Task: Look for space in Moraga, United States from 26th August, 2023 to 10th September, 2023 for 6 adults, 2 children in price range Rs.10000 to Rs.15000. Place can be entire place or shared room with 6 bedrooms having 6 beds and 6 bathrooms. Property type can be house, flat, guest house. Amenities needed are: wifi, TV, free parkinig on premises, gym, breakfast. Booking option can be shelf check-in. Required host language is English.
Action: Mouse moved to (393, 110)
Screenshot: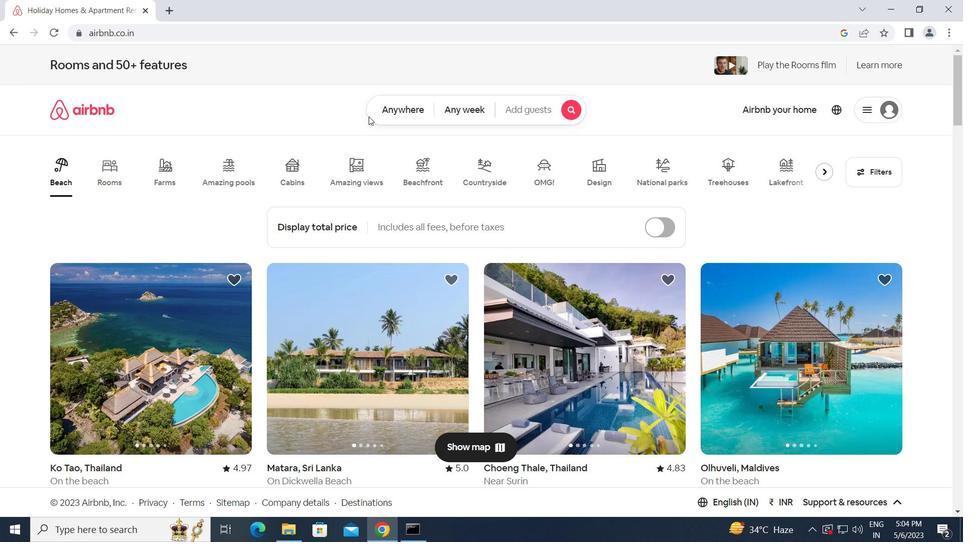 
Action: Mouse pressed left at (393, 110)
Screenshot: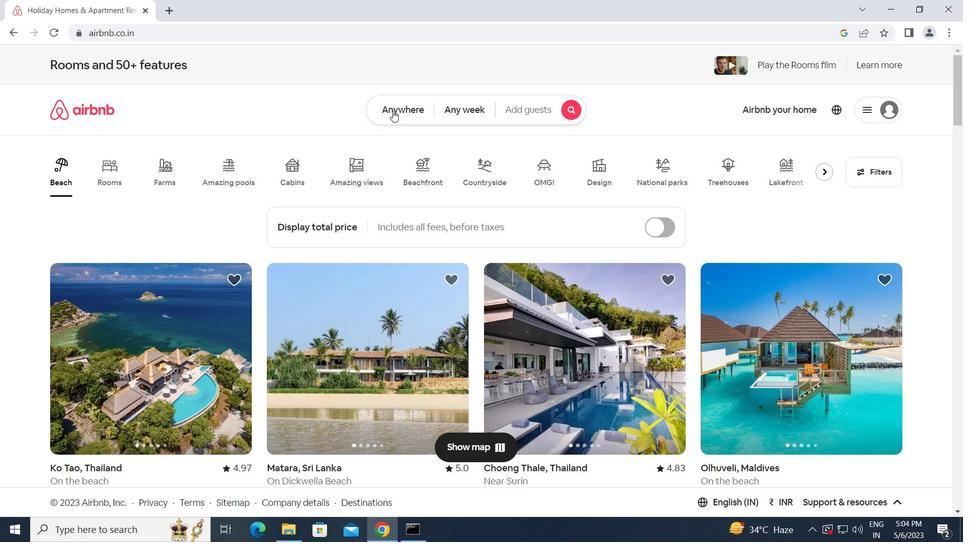 
Action: Mouse moved to (333, 158)
Screenshot: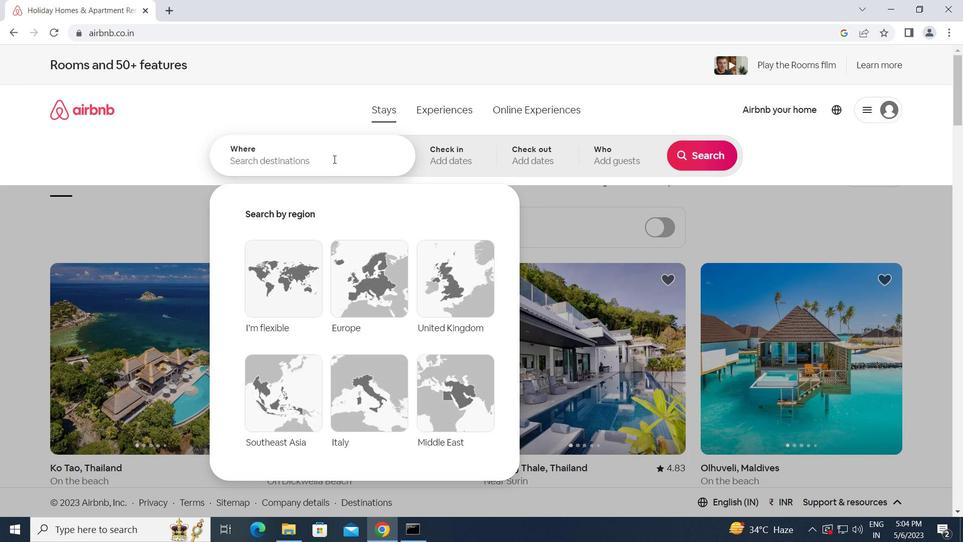 
Action: Mouse pressed left at (333, 158)
Screenshot: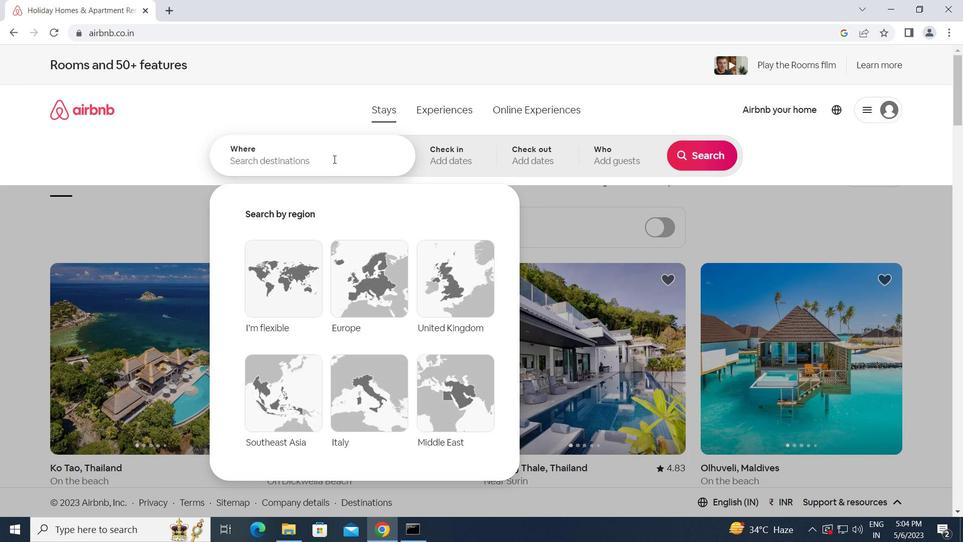 
Action: Key pressed m<Key.caps_lock>oraga,<Key.space><Key.caps_lock>u<Key.caps_lock>nited<Key.space><Key.caps_lock>s<Key.caps_lock>tates<Key.enter>
Screenshot: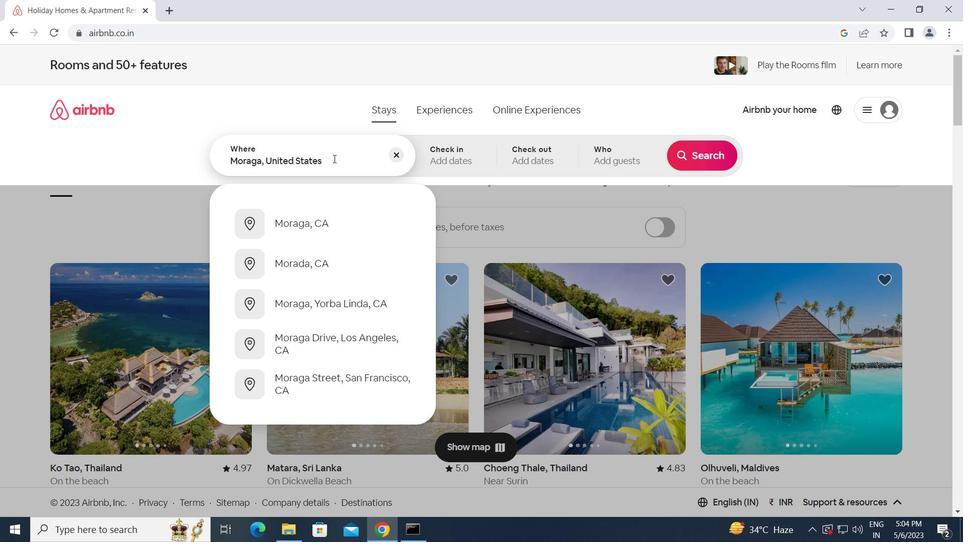 
Action: Mouse moved to (693, 253)
Screenshot: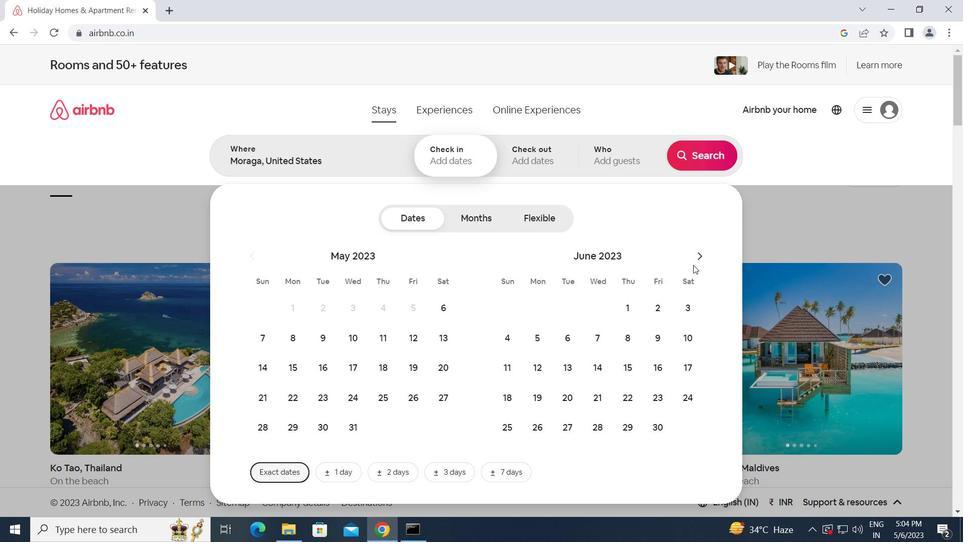 
Action: Mouse pressed left at (693, 253)
Screenshot: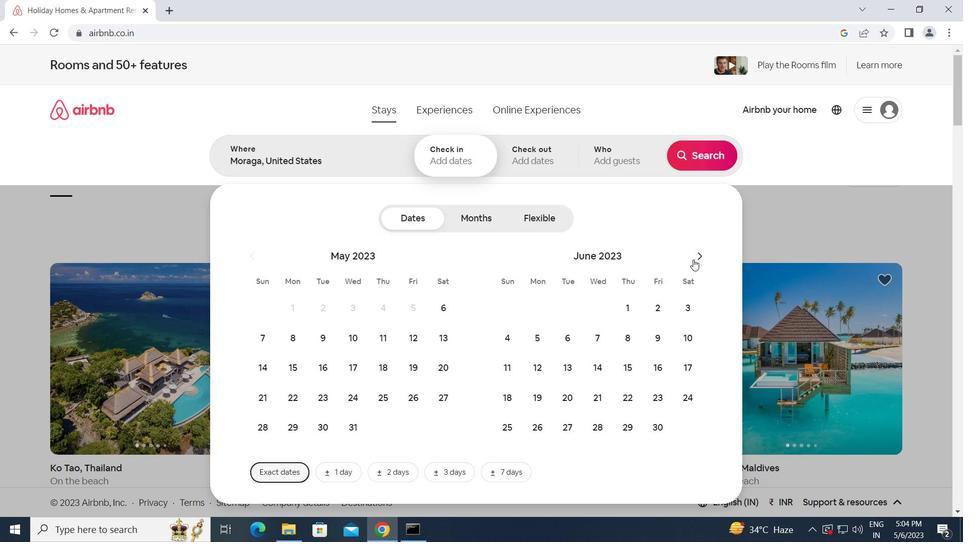 
Action: Mouse pressed left at (693, 253)
Screenshot: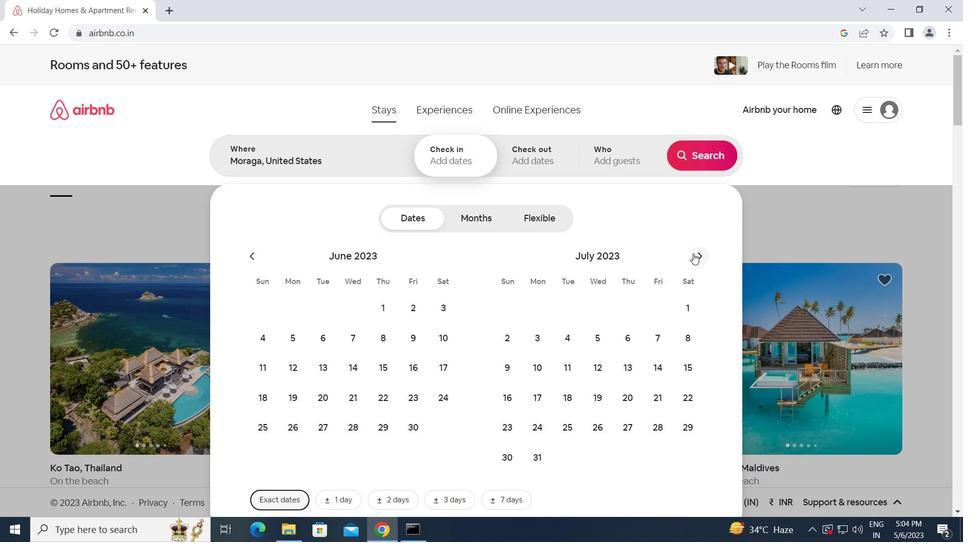 
Action: Mouse moved to (685, 397)
Screenshot: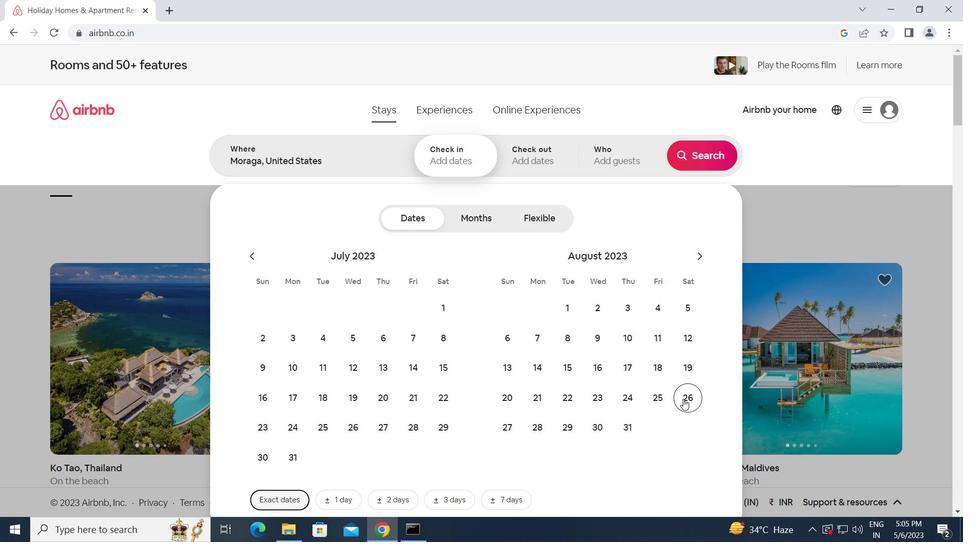 
Action: Mouse pressed left at (685, 397)
Screenshot: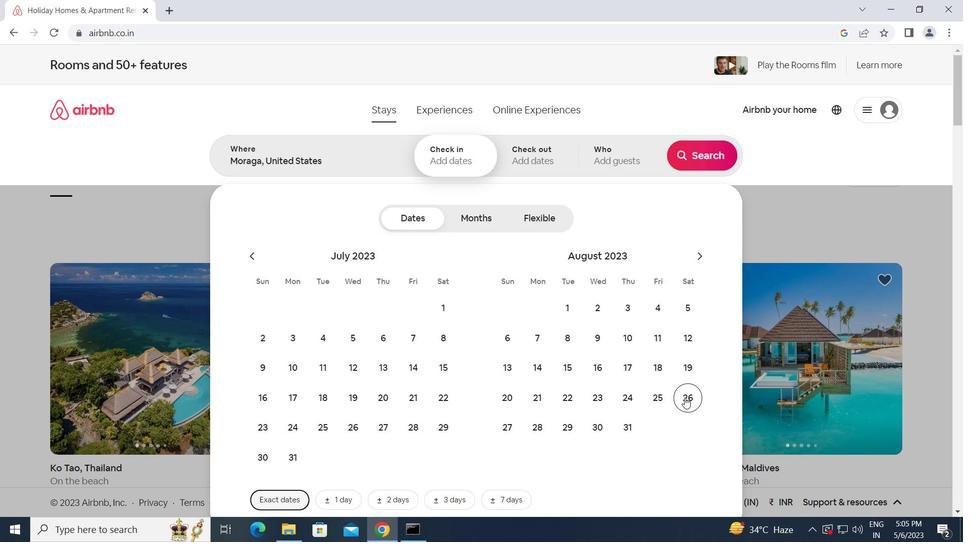 
Action: Mouse moved to (696, 255)
Screenshot: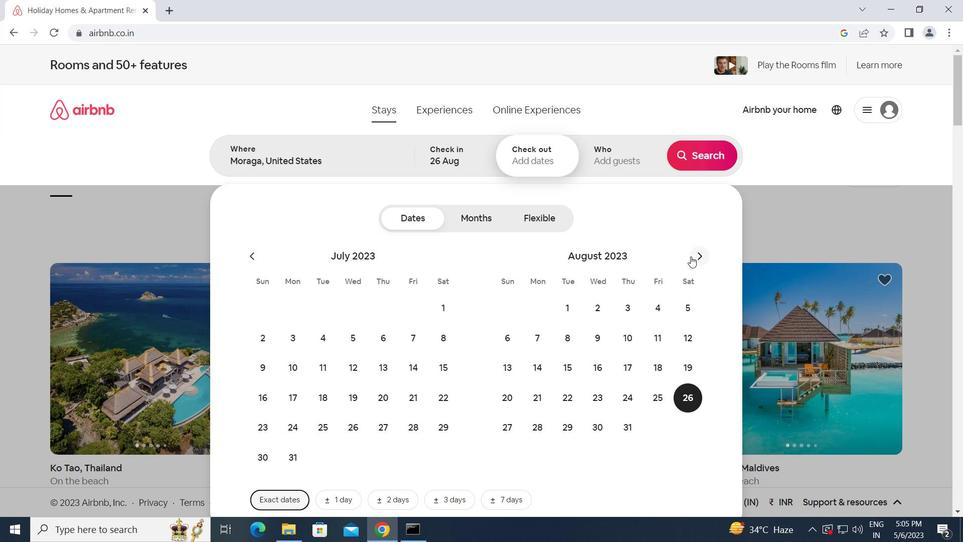
Action: Mouse pressed left at (696, 255)
Screenshot: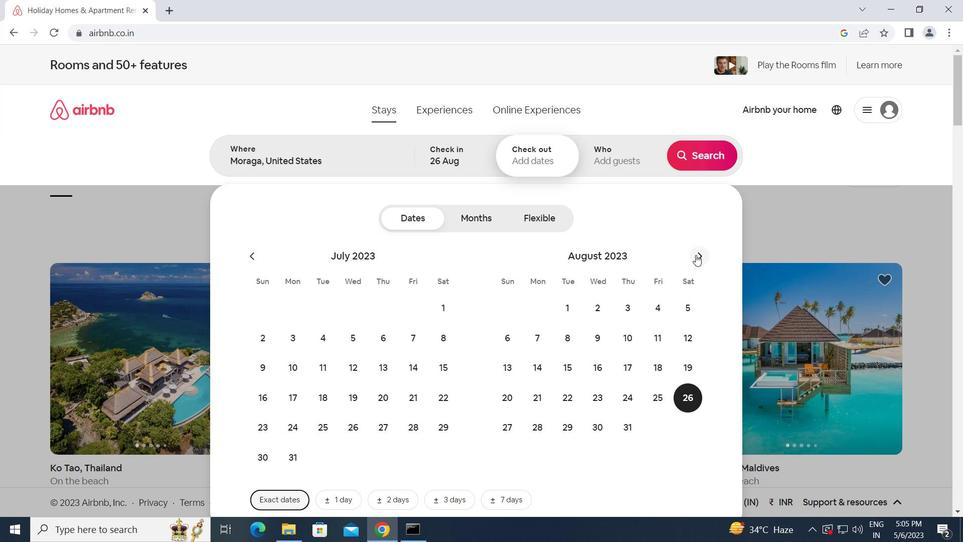 
Action: Mouse moved to (505, 362)
Screenshot: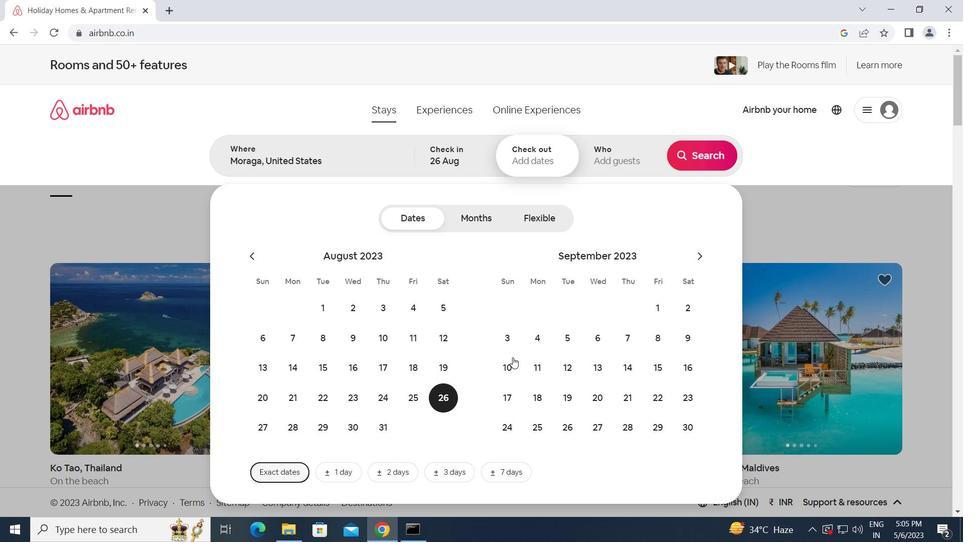 
Action: Mouse pressed left at (505, 362)
Screenshot: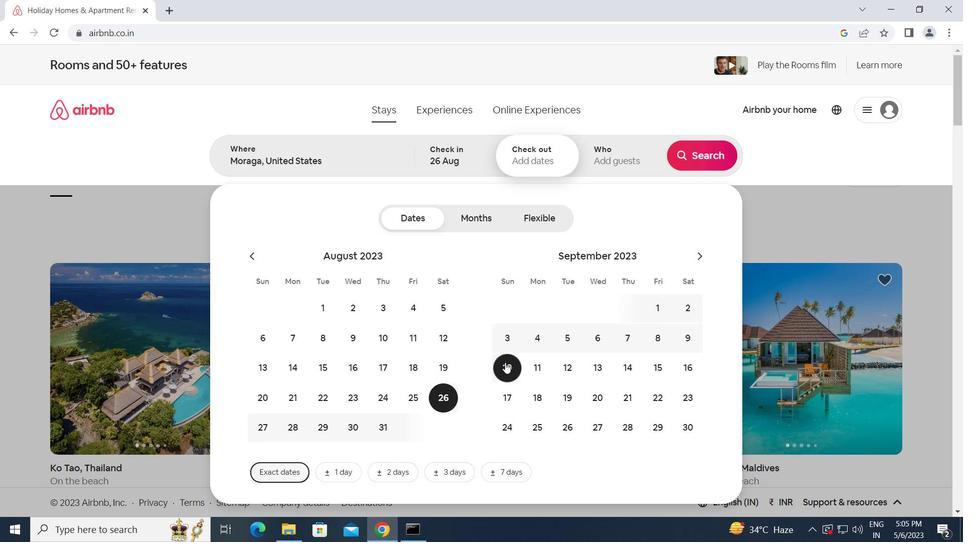 
Action: Mouse moved to (605, 158)
Screenshot: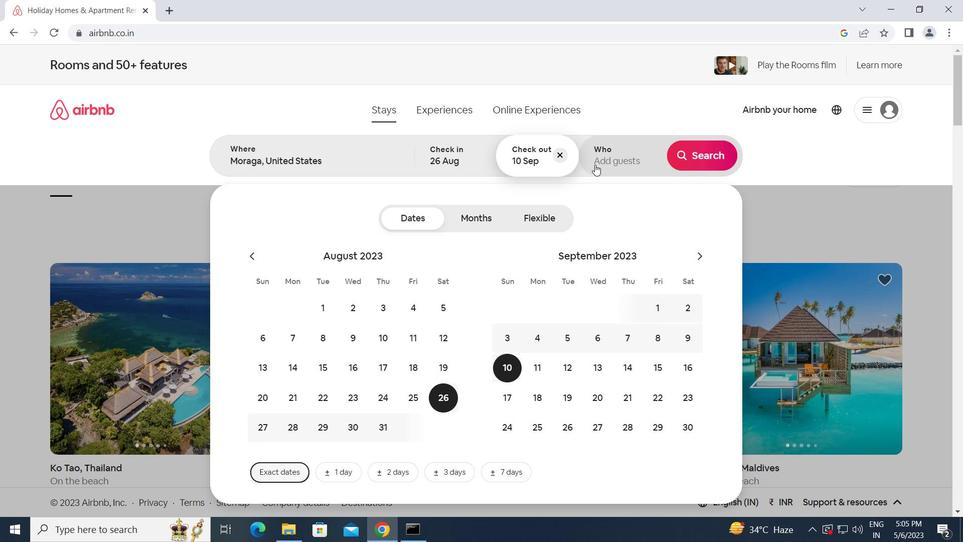 
Action: Mouse pressed left at (605, 158)
Screenshot: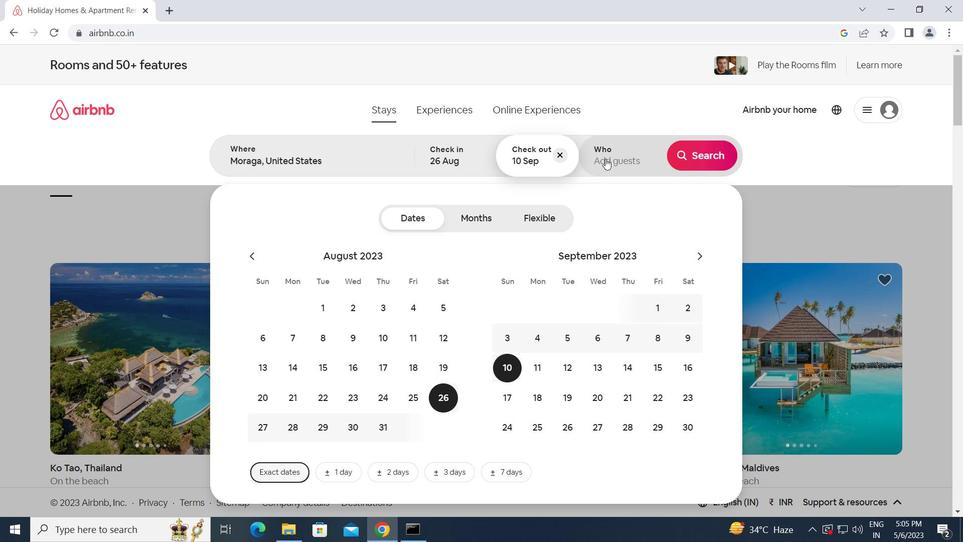
Action: Mouse moved to (714, 220)
Screenshot: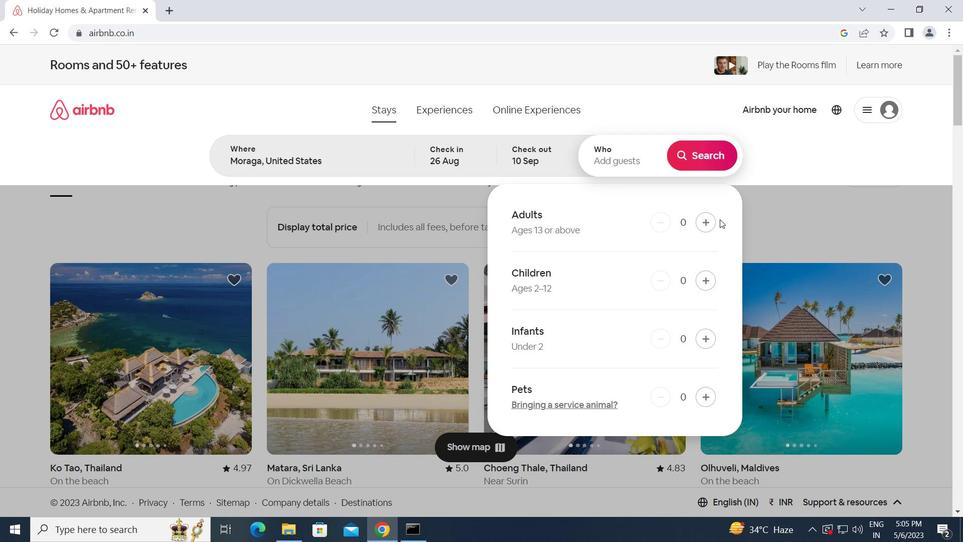 
Action: Mouse pressed left at (714, 220)
Screenshot: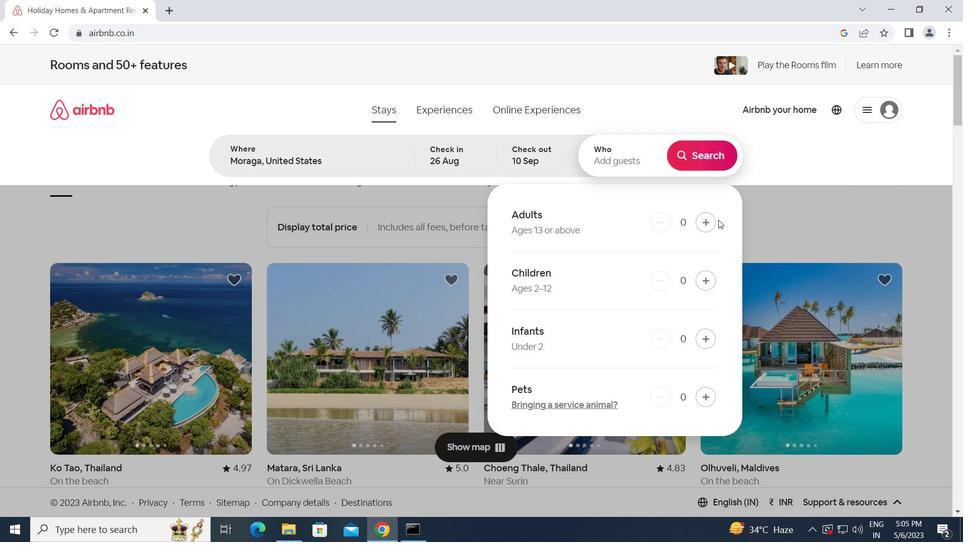 
Action: Mouse pressed left at (714, 220)
Screenshot: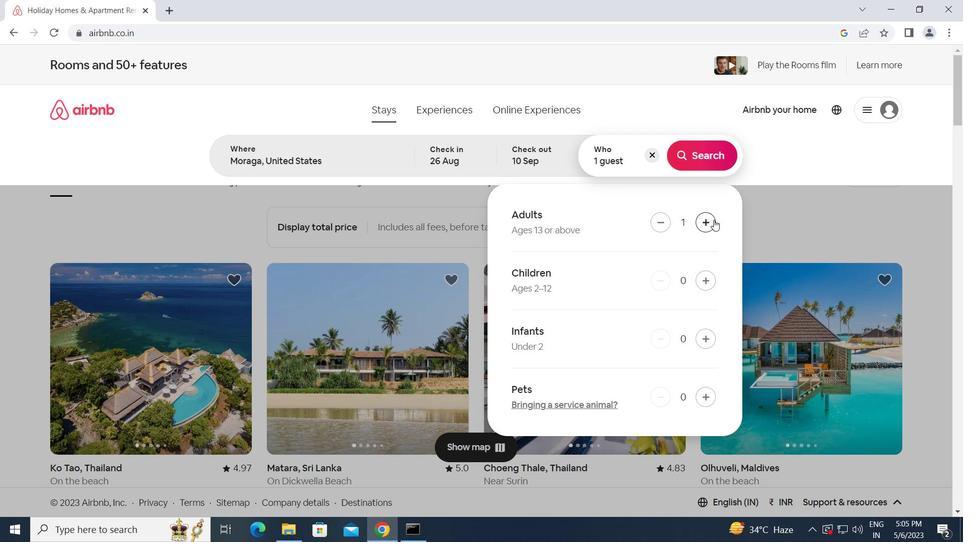 
Action: Mouse pressed left at (714, 220)
Screenshot: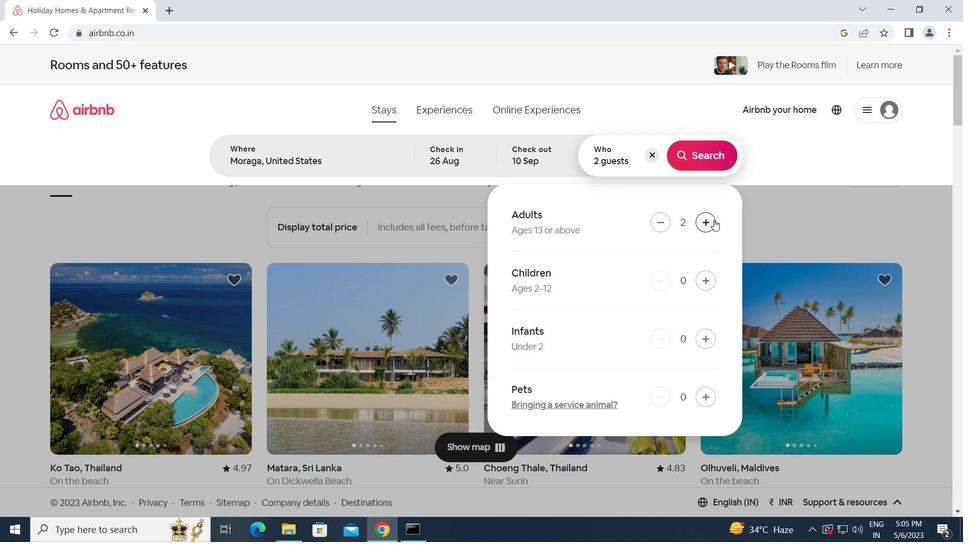 
Action: Mouse pressed left at (714, 220)
Screenshot: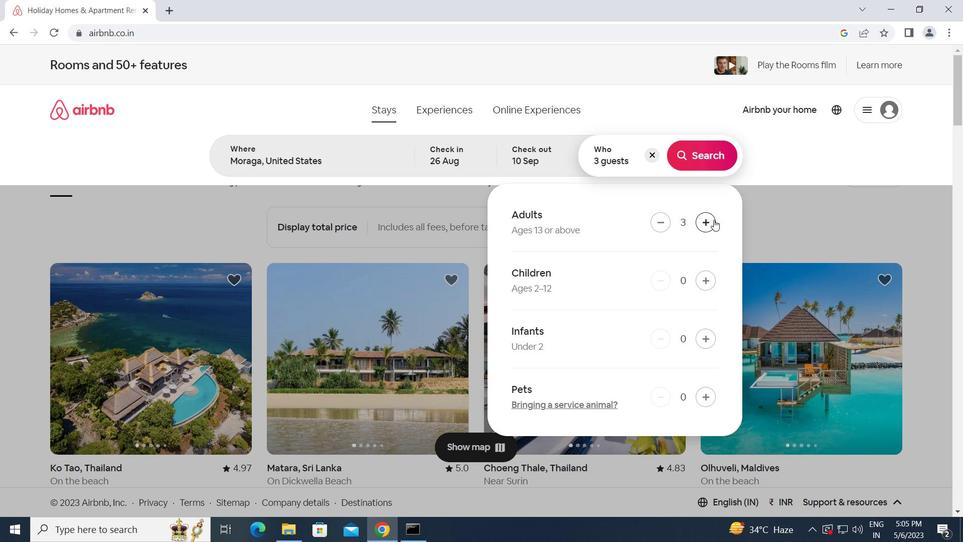 
Action: Mouse pressed left at (714, 220)
Screenshot: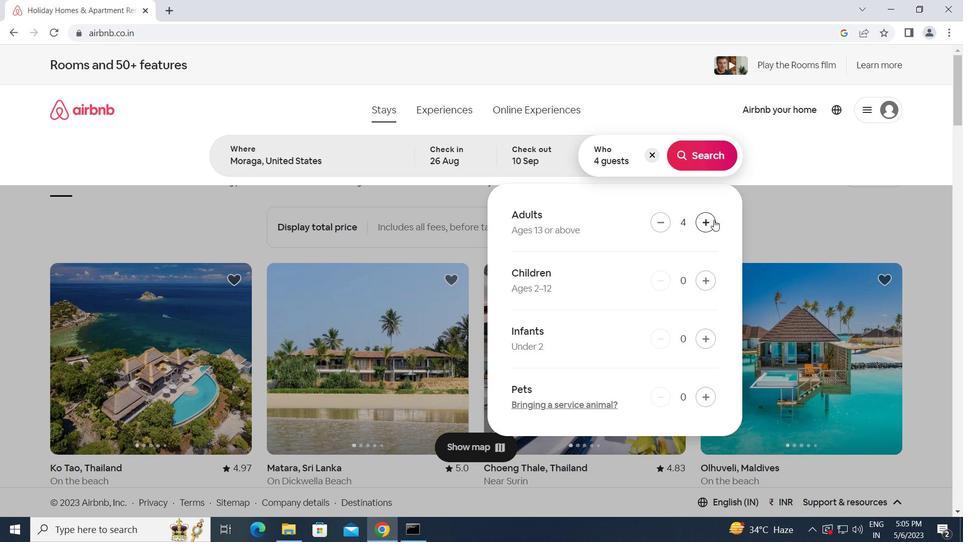 
Action: Mouse pressed left at (714, 220)
Screenshot: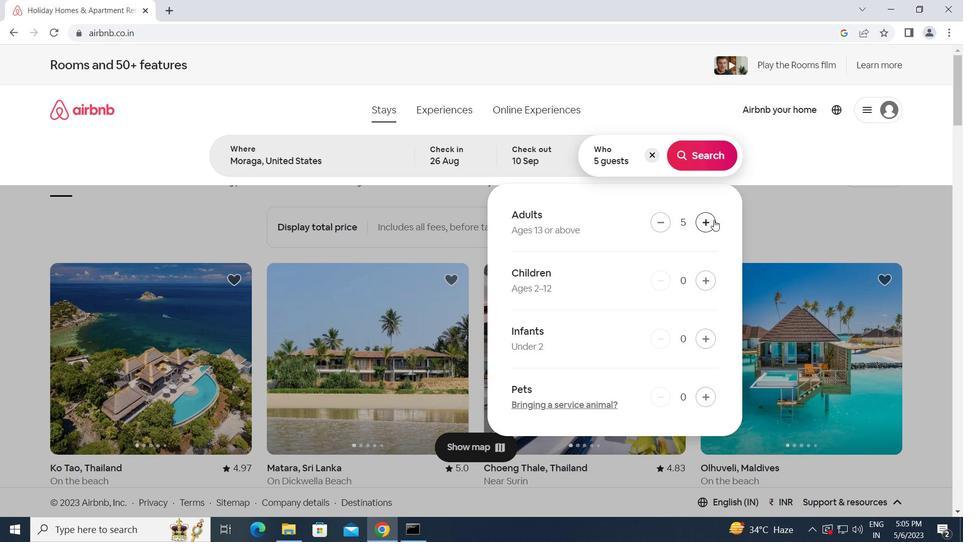 
Action: Mouse moved to (707, 279)
Screenshot: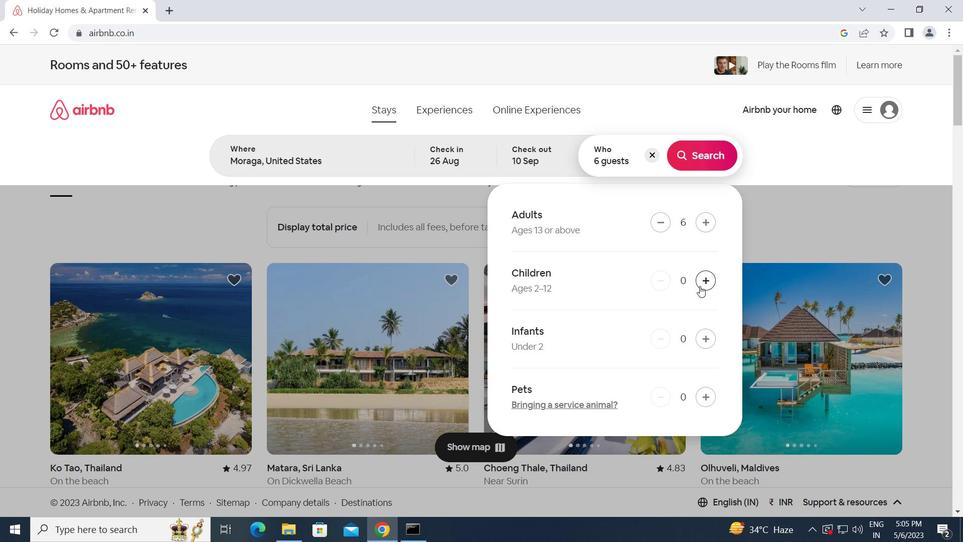 
Action: Mouse pressed left at (707, 279)
Screenshot: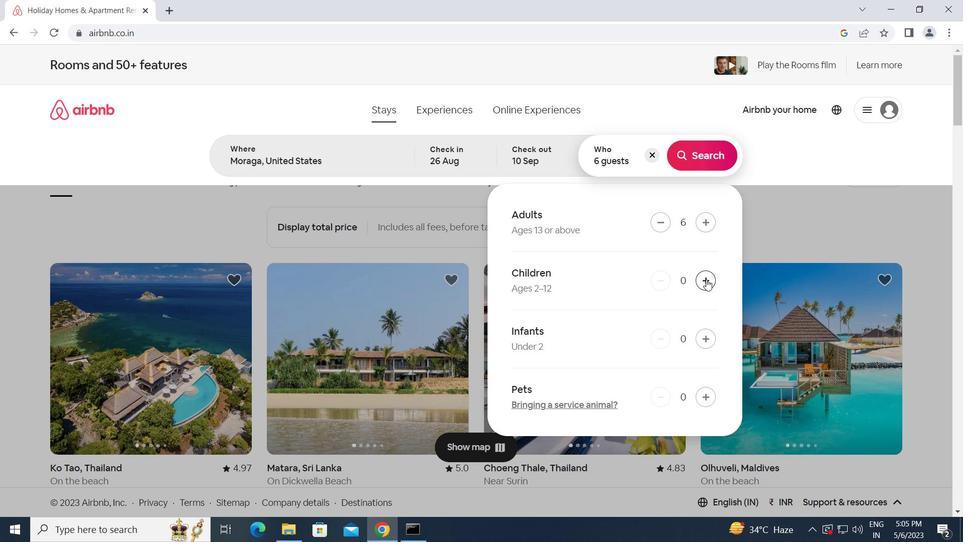 
Action: Mouse pressed left at (707, 279)
Screenshot: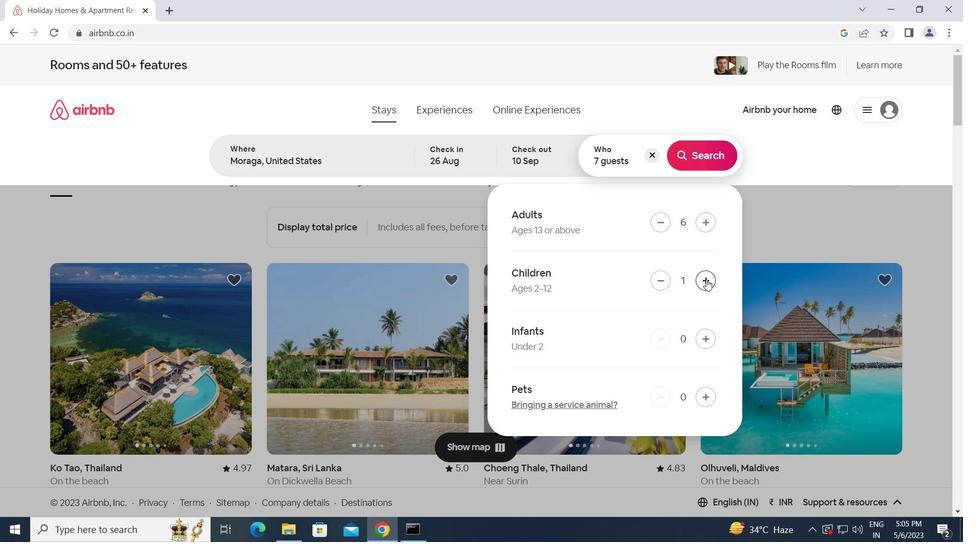 
Action: Mouse moved to (708, 151)
Screenshot: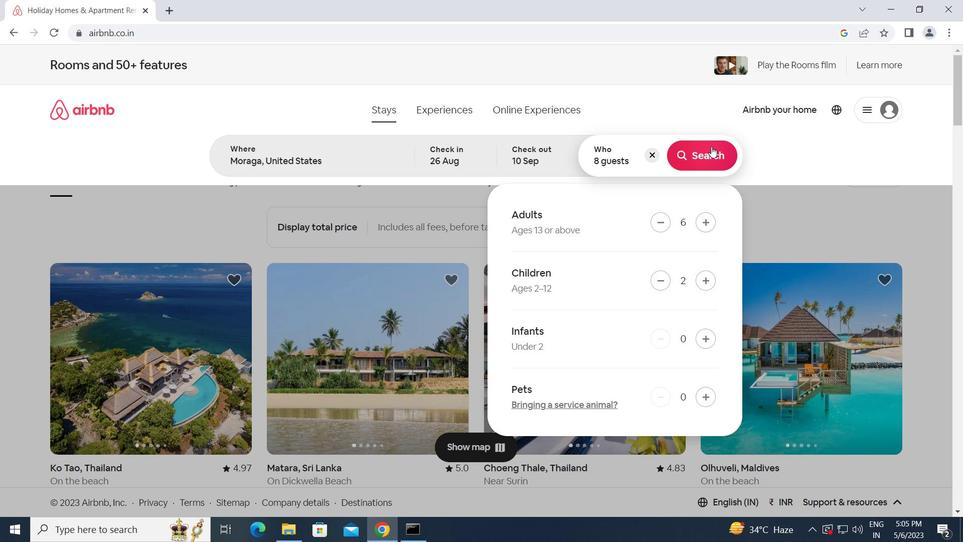
Action: Mouse pressed left at (708, 151)
Screenshot: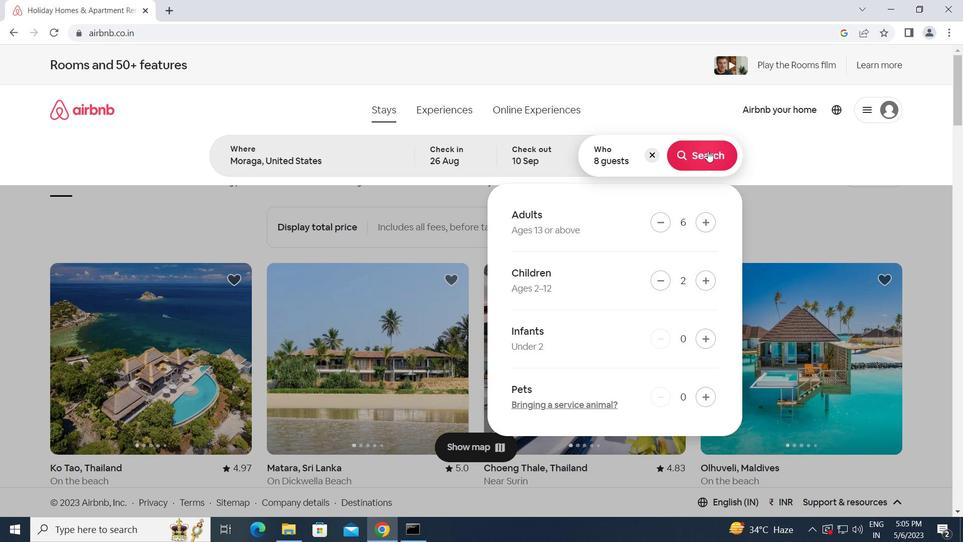 
Action: Mouse moved to (896, 112)
Screenshot: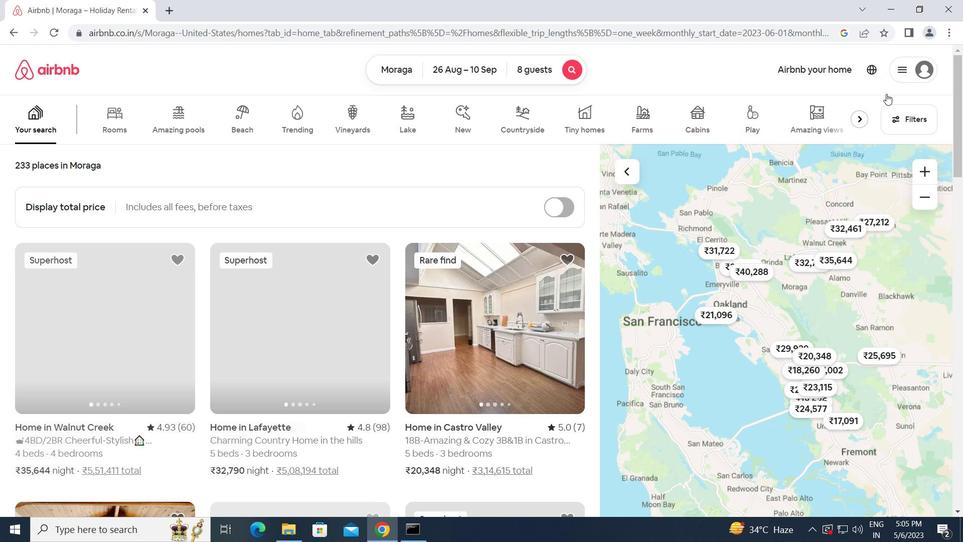 
Action: Mouse pressed left at (896, 112)
Screenshot: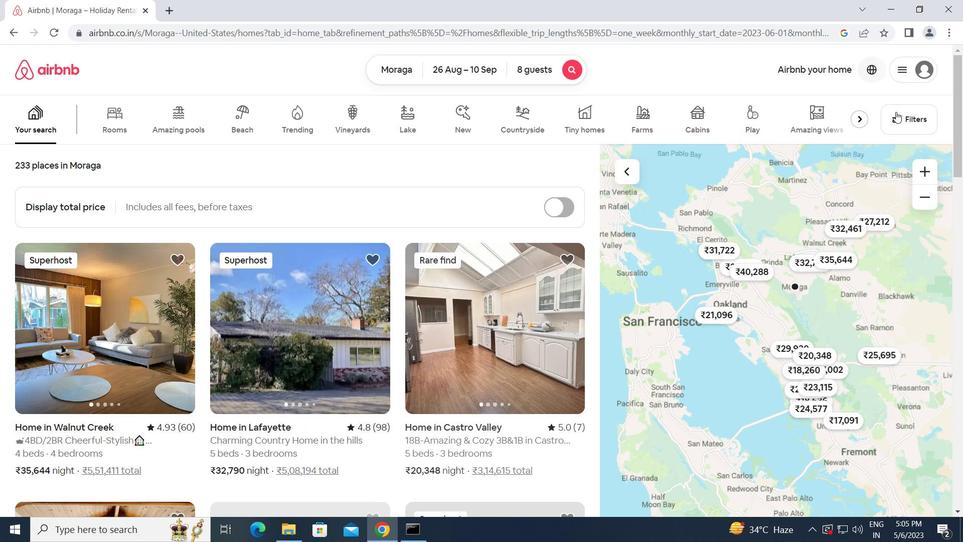 
Action: Mouse moved to (600, 278)
Screenshot: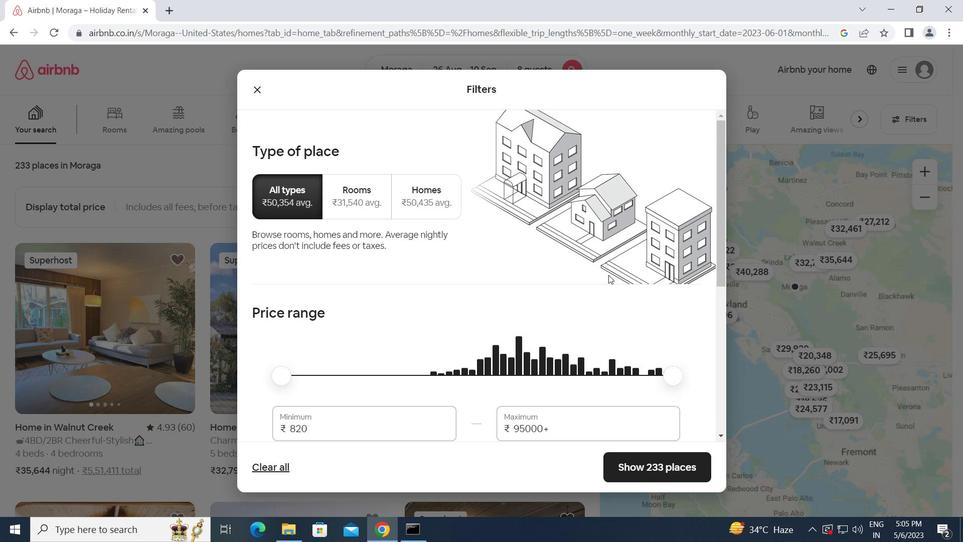 
Action: Mouse scrolled (600, 278) with delta (0, 0)
Screenshot: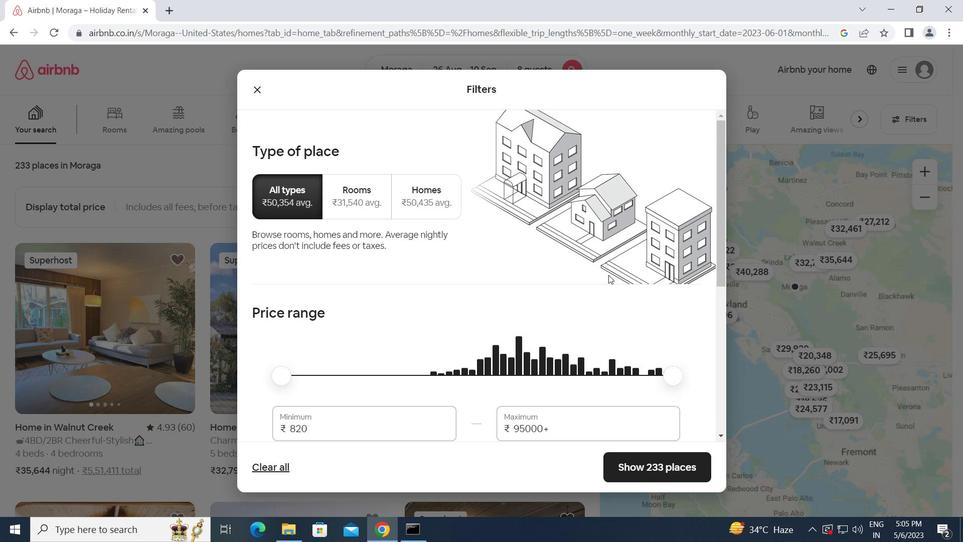 
Action: Mouse moved to (595, 280)
Screenshot: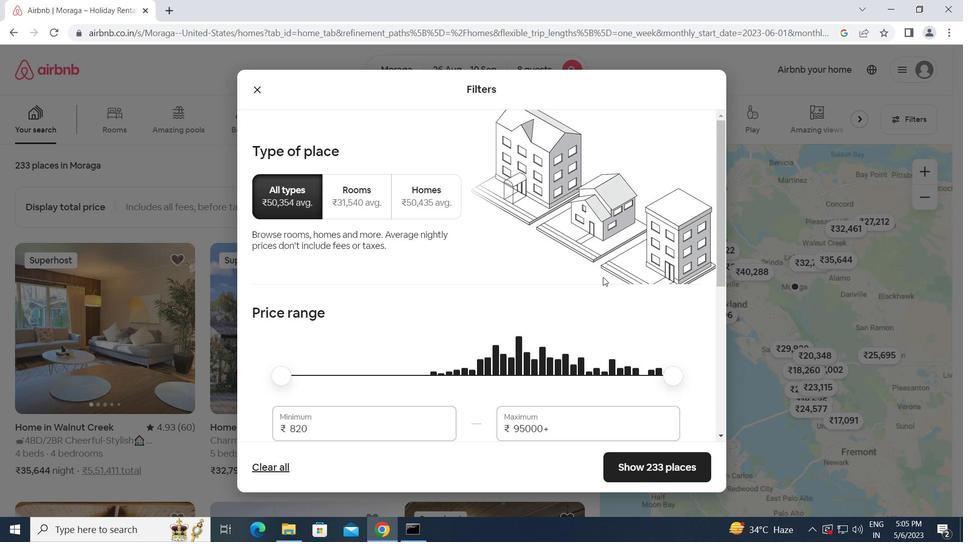 
Action: Mouse scrolled (595, 280) with delta (0, 0)
Screenshot: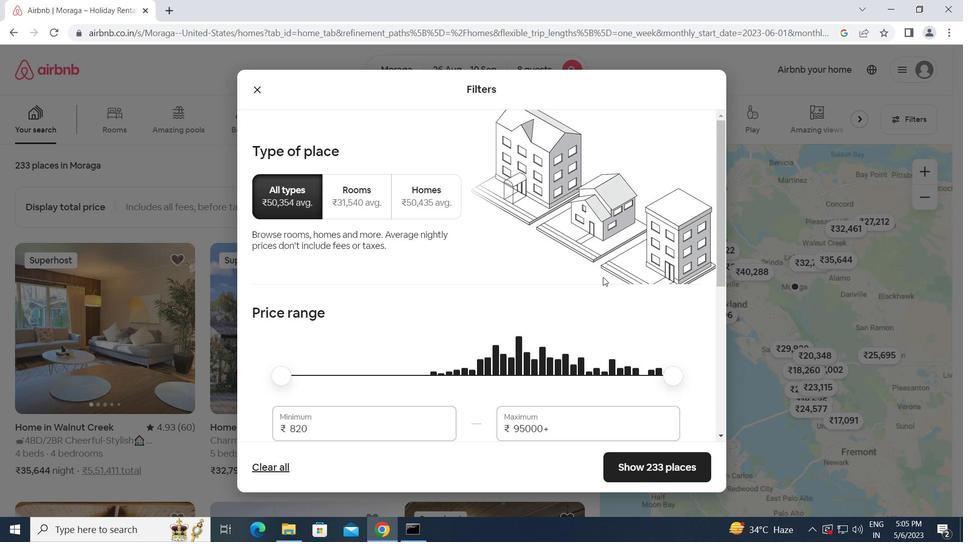 
Action: Mouse moved to (594, 281)
Screenshot: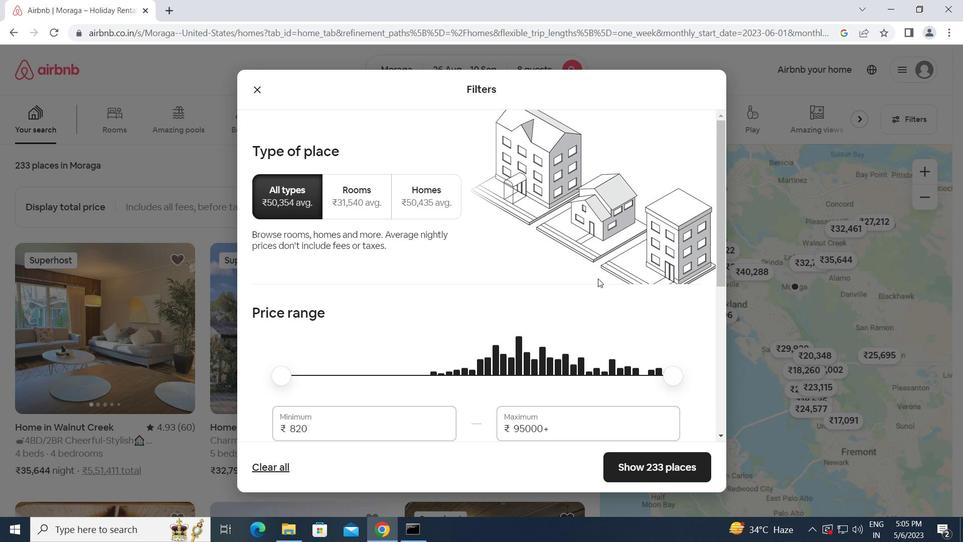 
Action: Mouse scrolled (594, 280) with delta (0, 0)
Screenshot: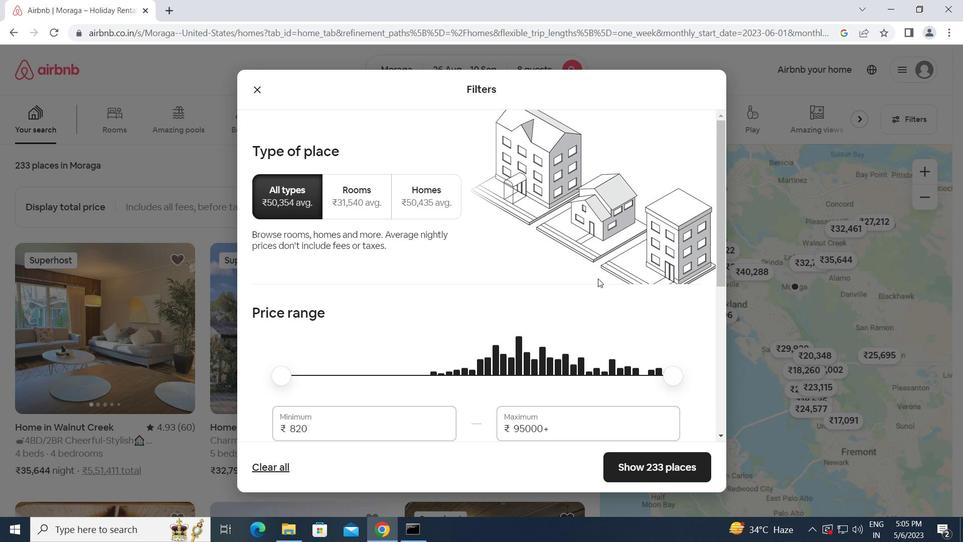 
Action: Mouse moved to (594, 281)
Screenshot: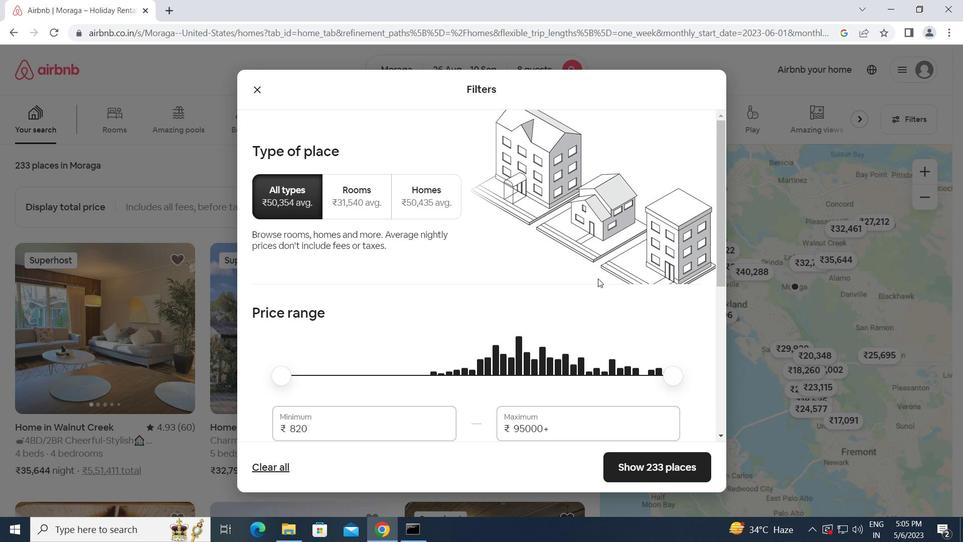 
Action: Mouse scrolled (594, 280) with delta (0, 0)
Screenshot: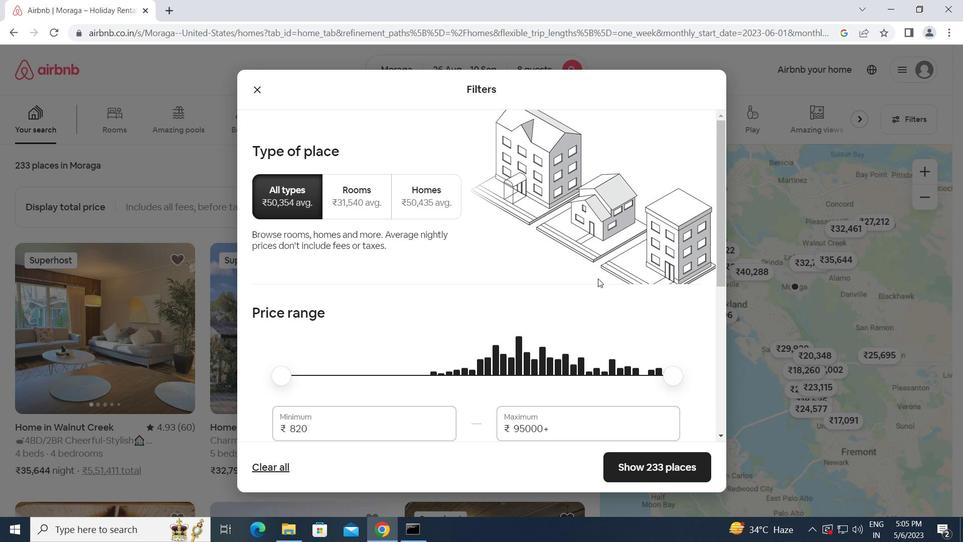 
Action: Mouse moved to (322, 176)
Screenshot: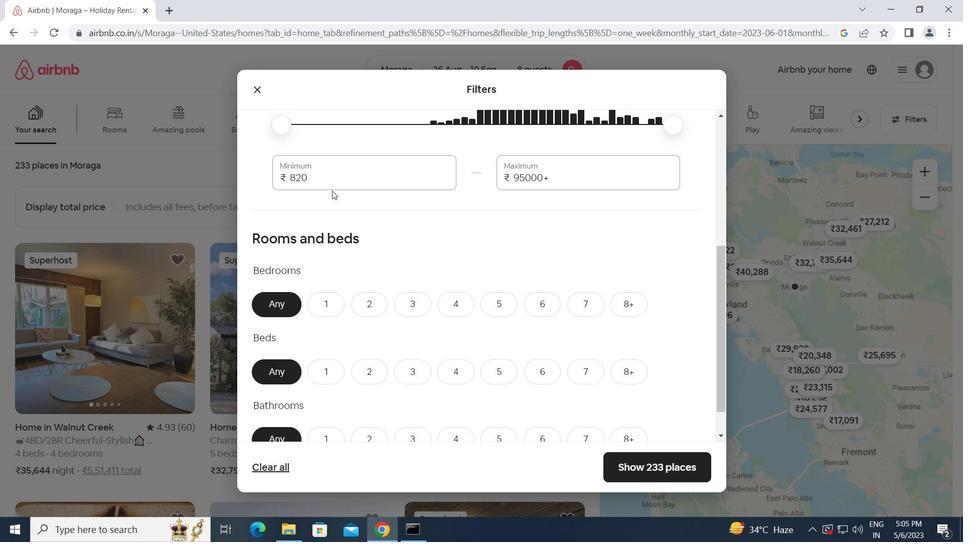 
Action: Mouse pressed left at (322, 176)
Screenshot: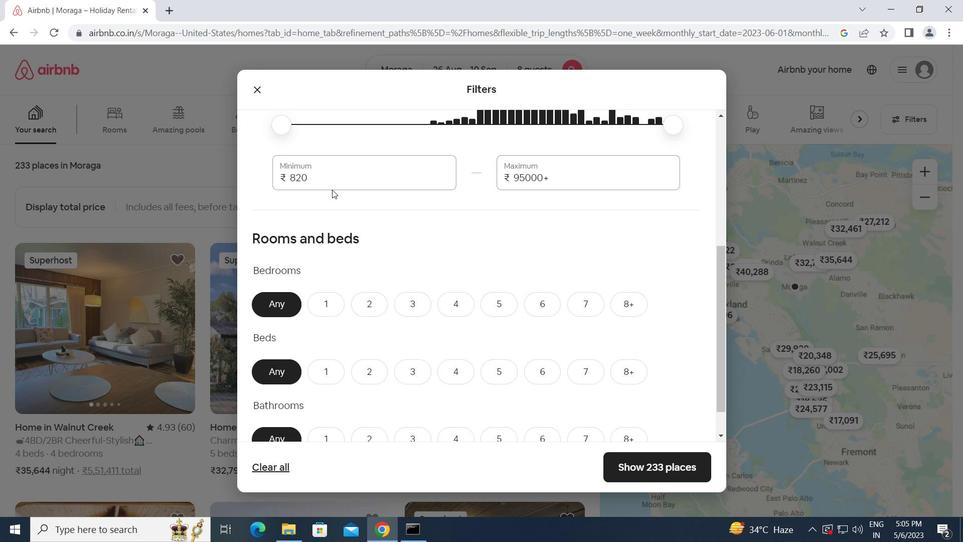 
Action: Mouse moved to (274, 175)
Screenshot: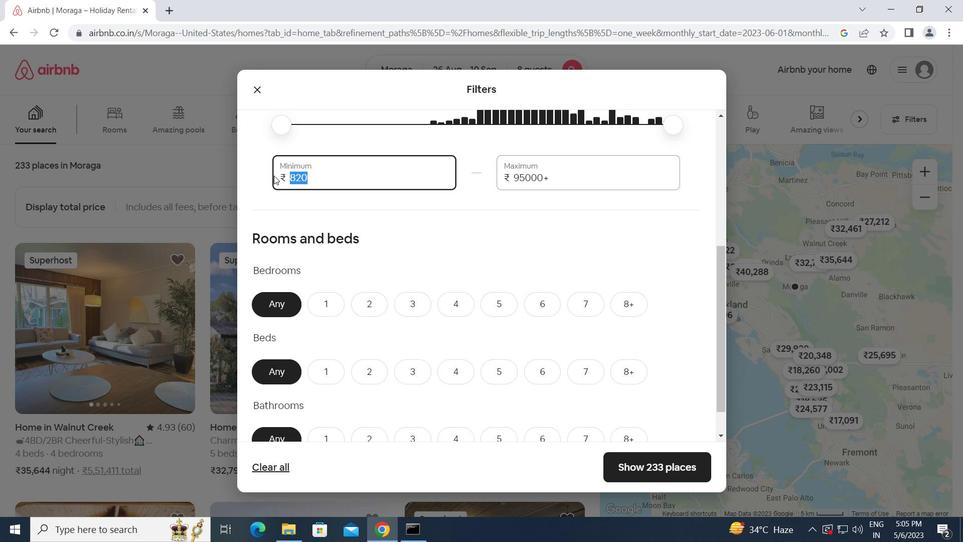 
Action: Key pressed 10000<Key.tab>15000
Screenshot: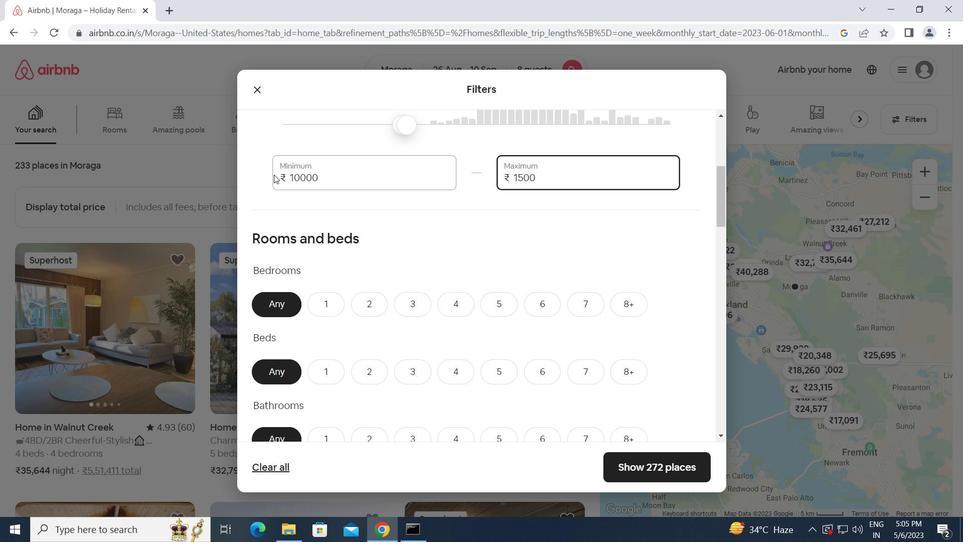 
Action: Mouse moved to (335, 247)
Screenshot: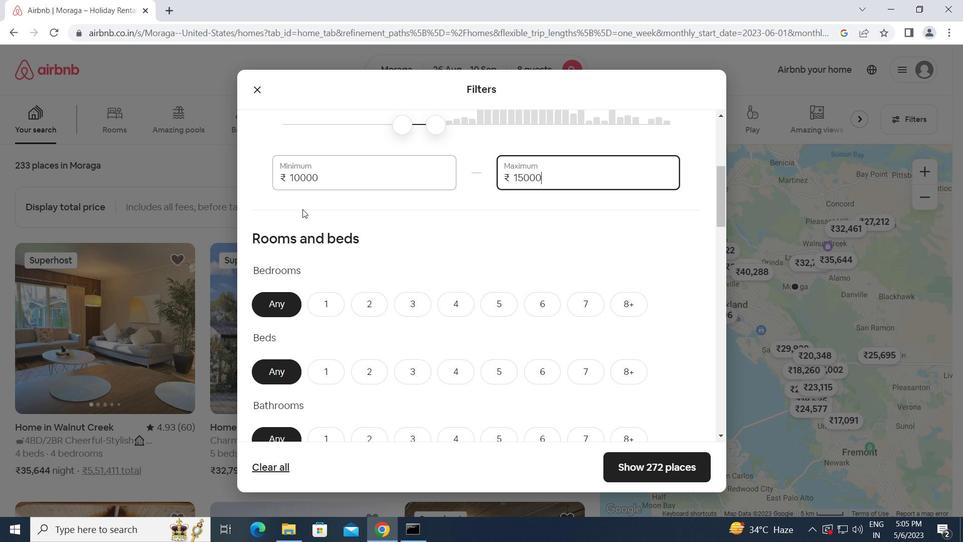 
Action: Mouse scrolled (335, 246) with delta (0, 0)
Screenshot: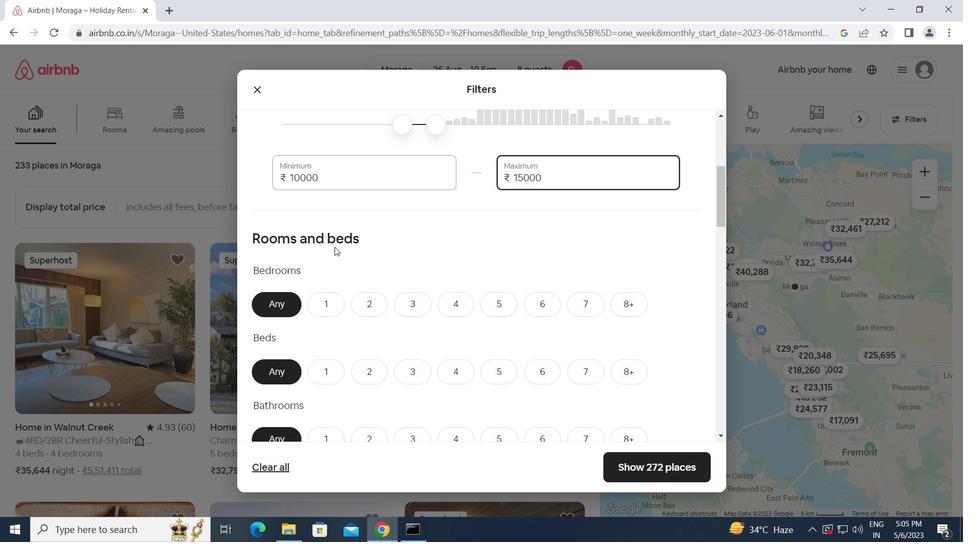 
Action: Mouse scrolled (335, 246) with delta (0, 0)
Screenshot: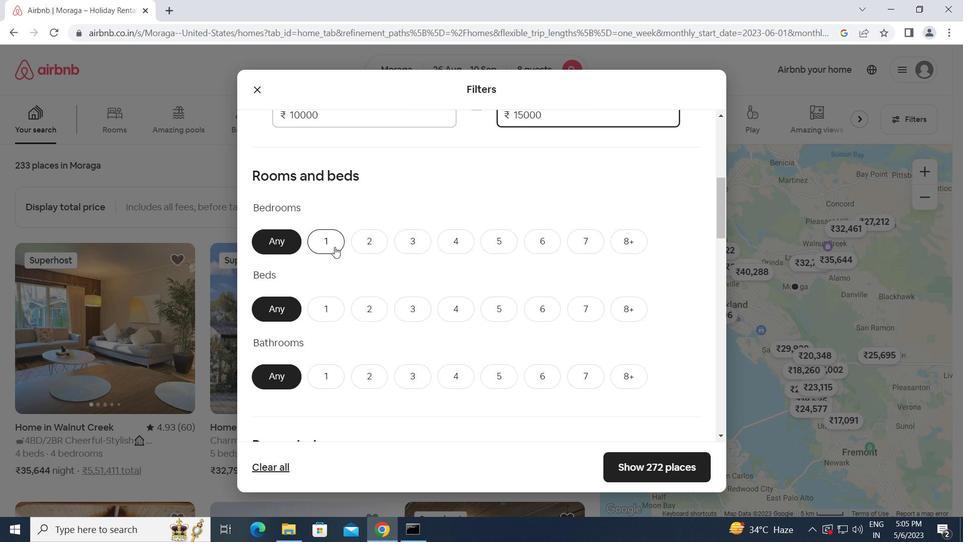 
Action: Mouse moved to (546, 181)
Screenshot: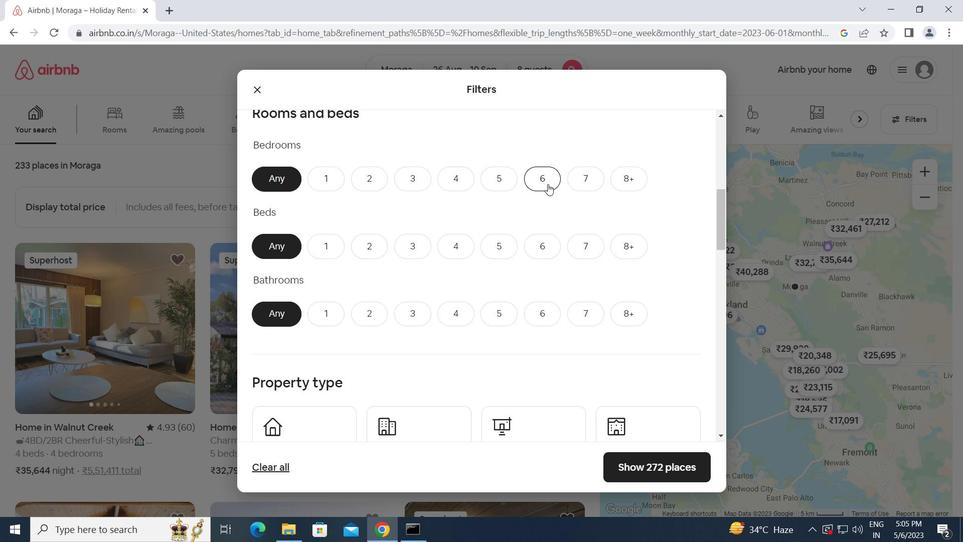 
Action: Mouse pressed left at (546, 181)
Screenshot: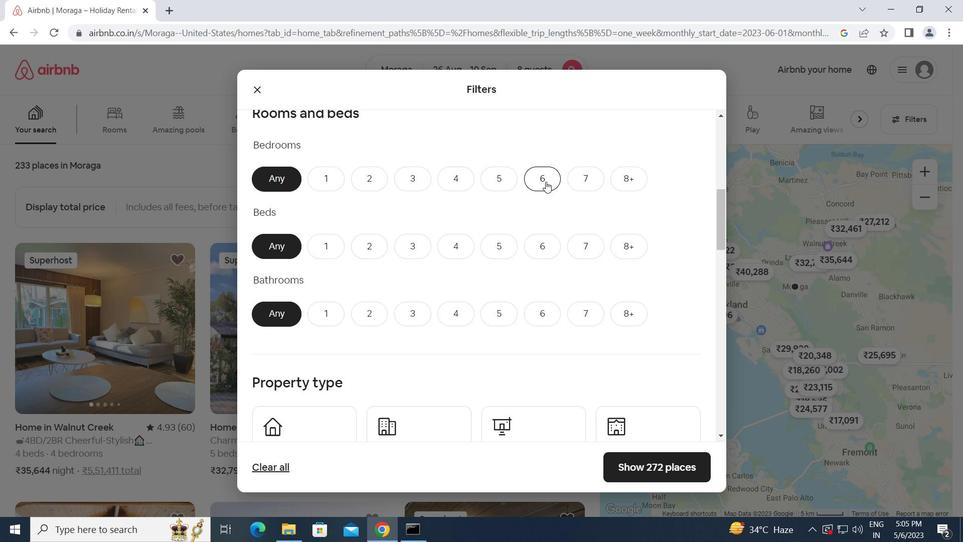 
Action: Mouse moved to (541, 245)
Screenshot: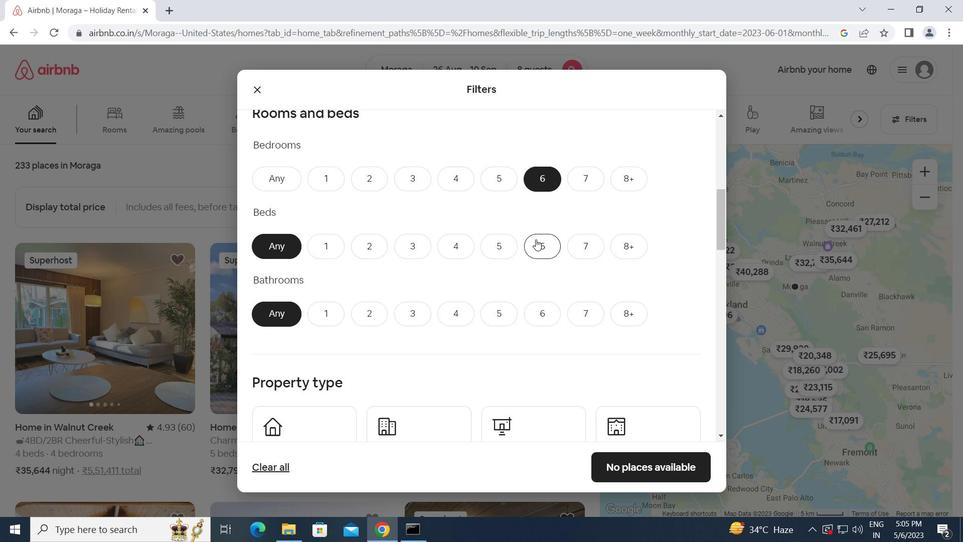 
Action: Mouse pressed left at (541, 245)
Screenshot: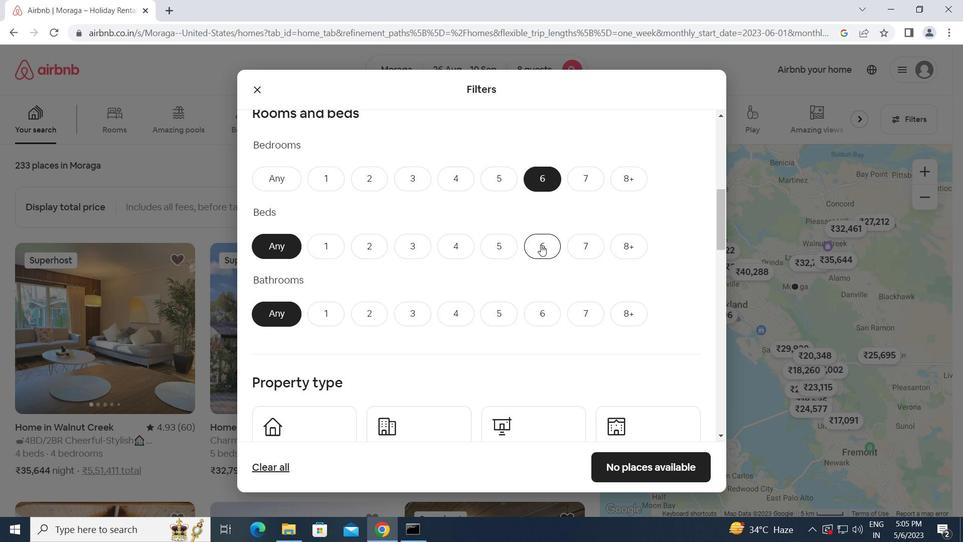 
Action: Mouse moved to (543, 316)
Screenshot: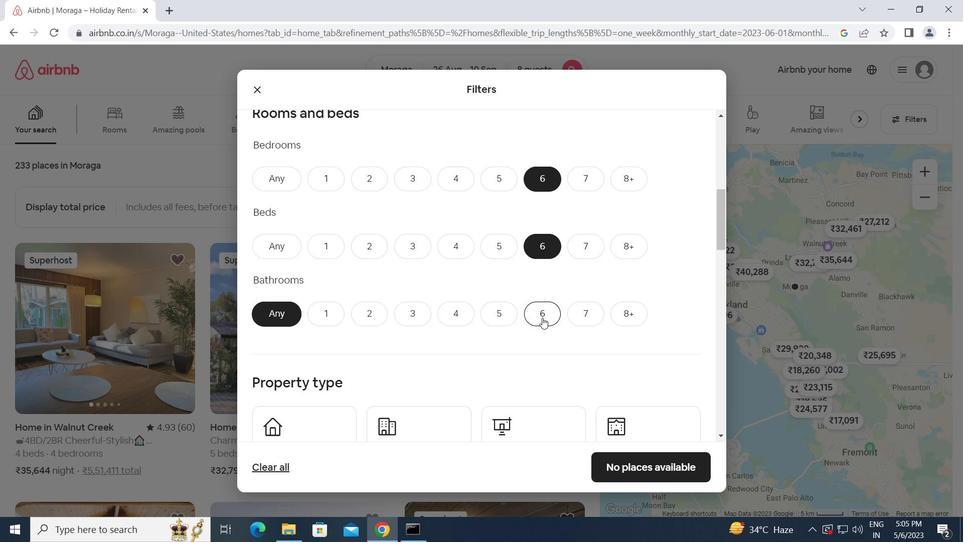 
Action: Mouse pressed left at (543, 316)
Screenshot: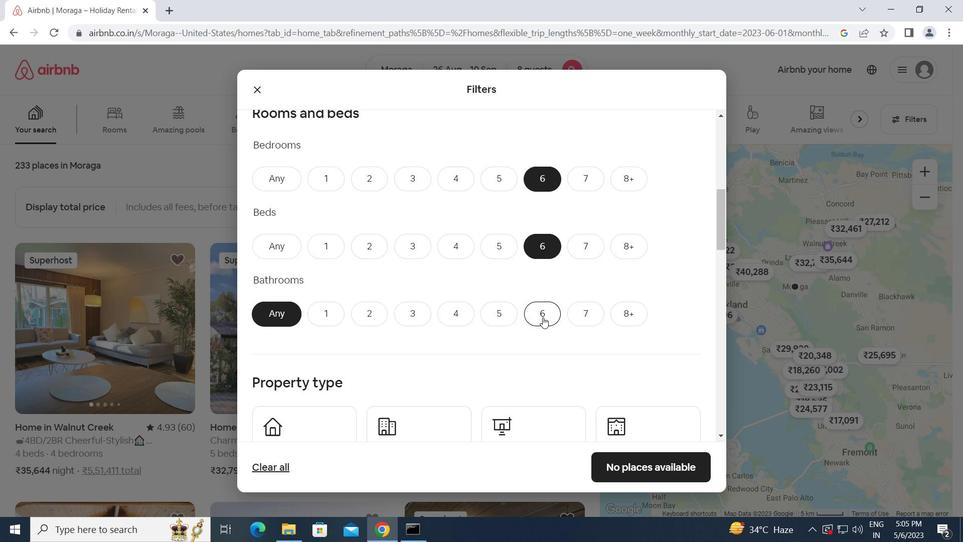 
Action: Mouse moved to (474, 370)
Screenshot: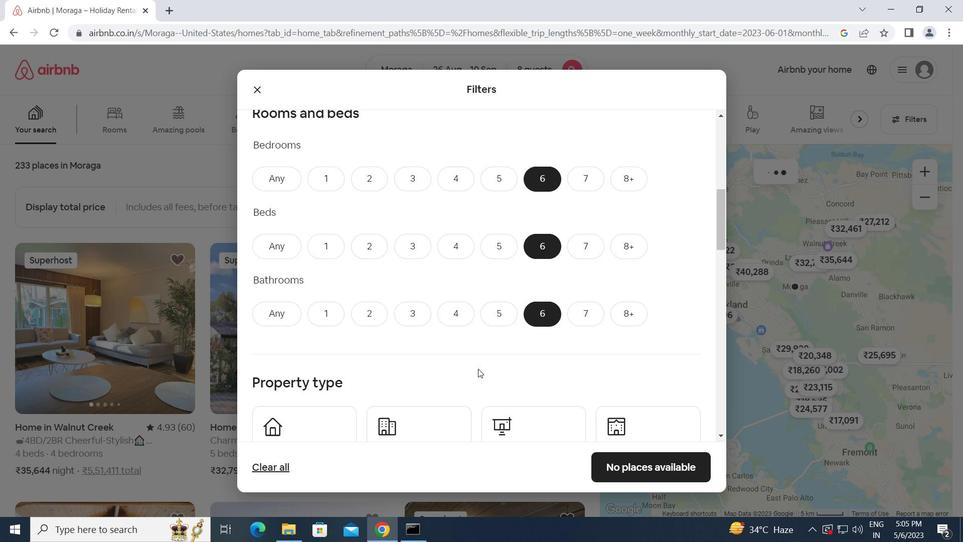
Action: Mouse scrolled (474, 370) with delta (0, 0)
Screenshot: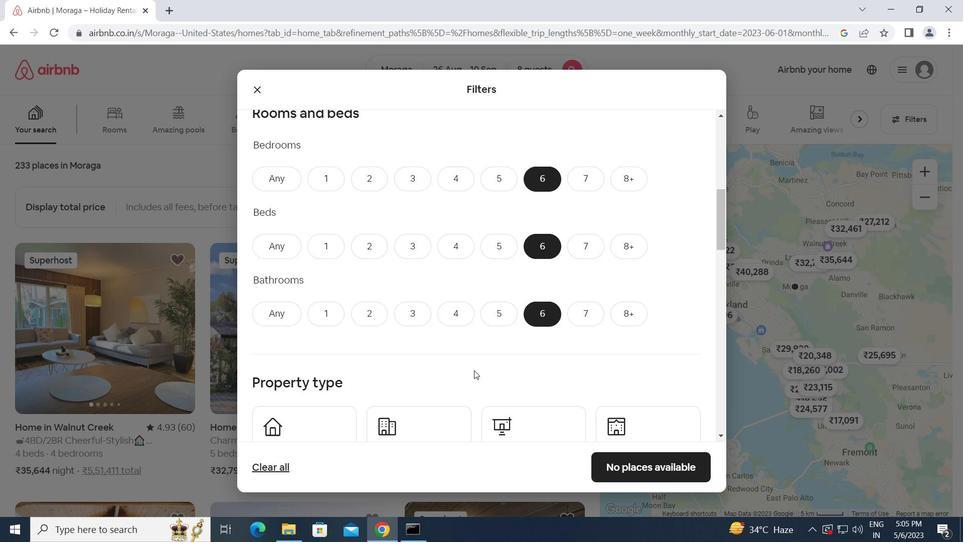 
Action: Mouse scrolled (474, 370) with delta (0, 0)
Screenshot: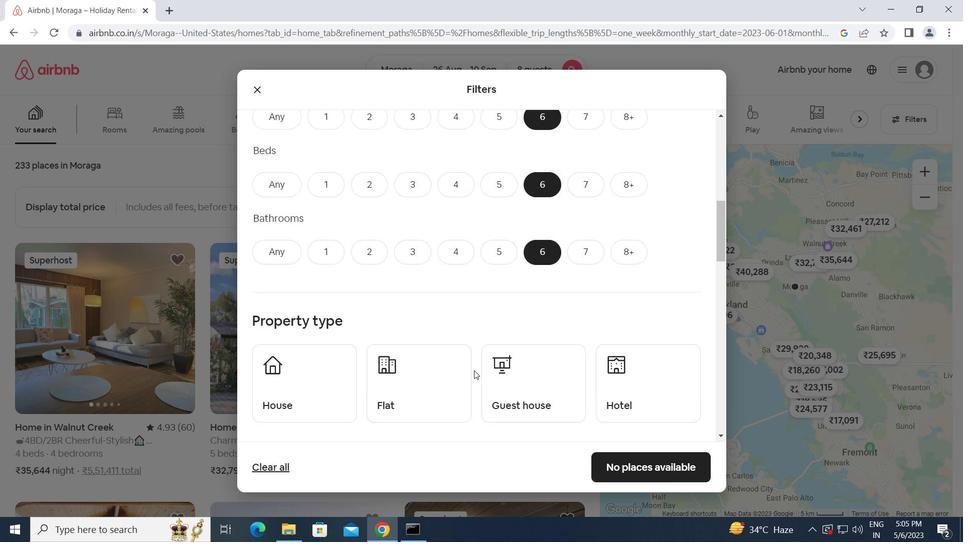 
Action: Mouse moved to (309, 313)
Screenshot: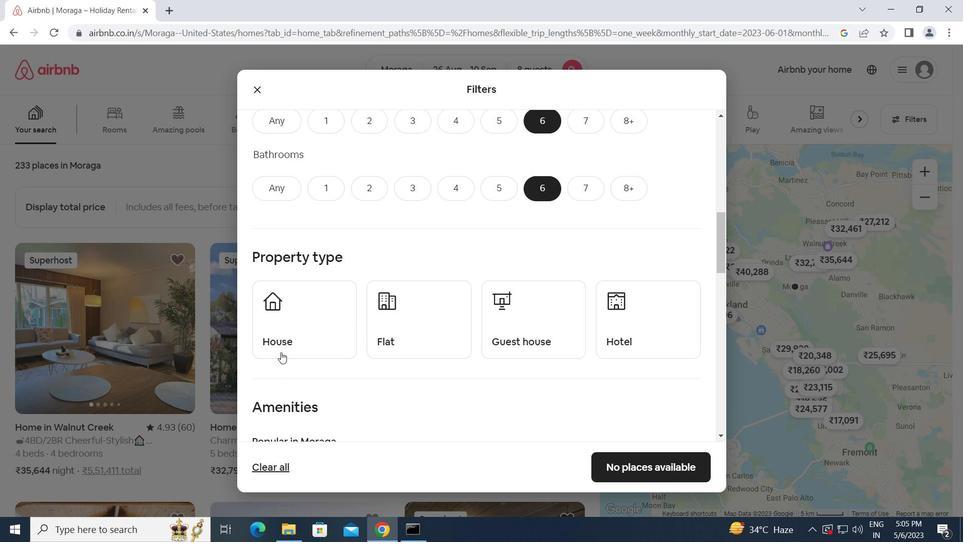 
Action: Mouse pressed left at (309, 313)
Screenshot: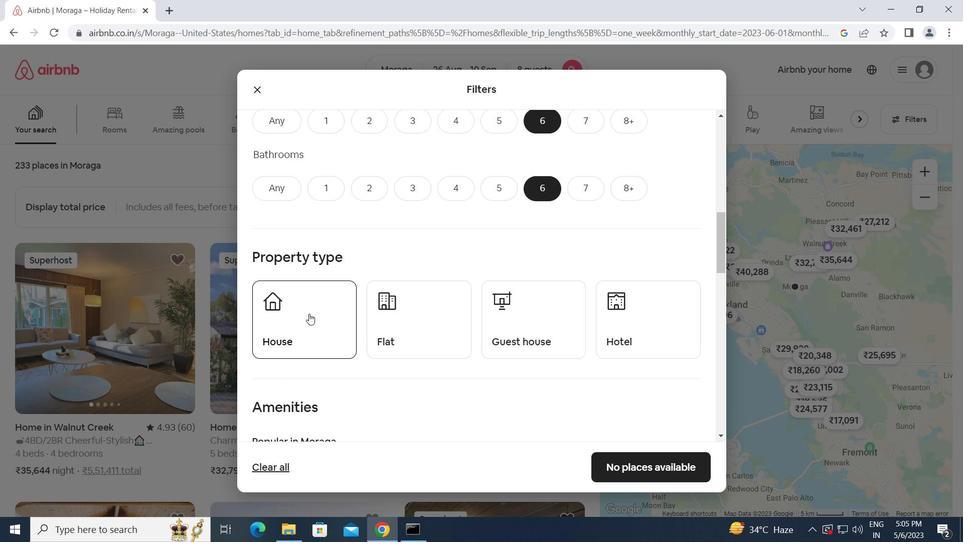
Action: Mouse moved to (414, 318)
Screenshot: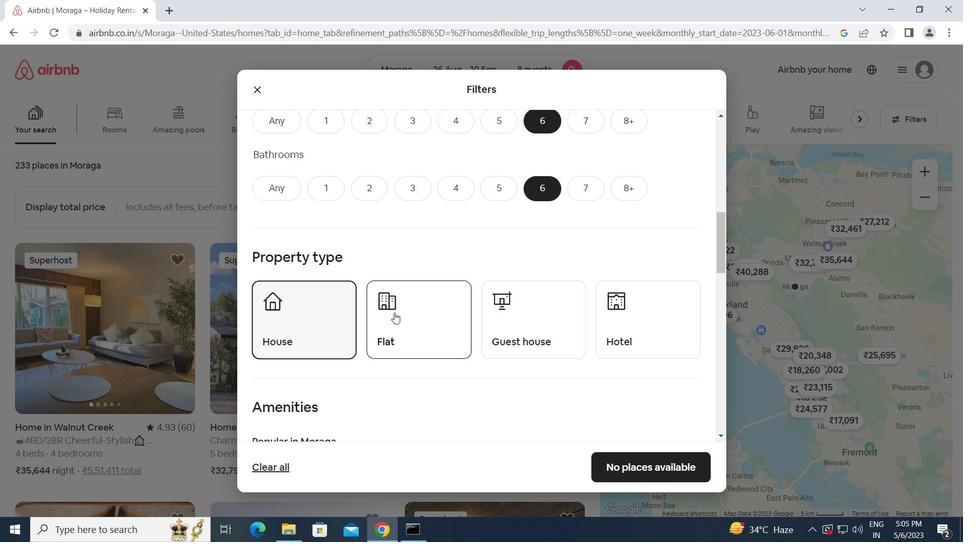 
Action: Mouse pressed left at (414, 318)
Screenshot: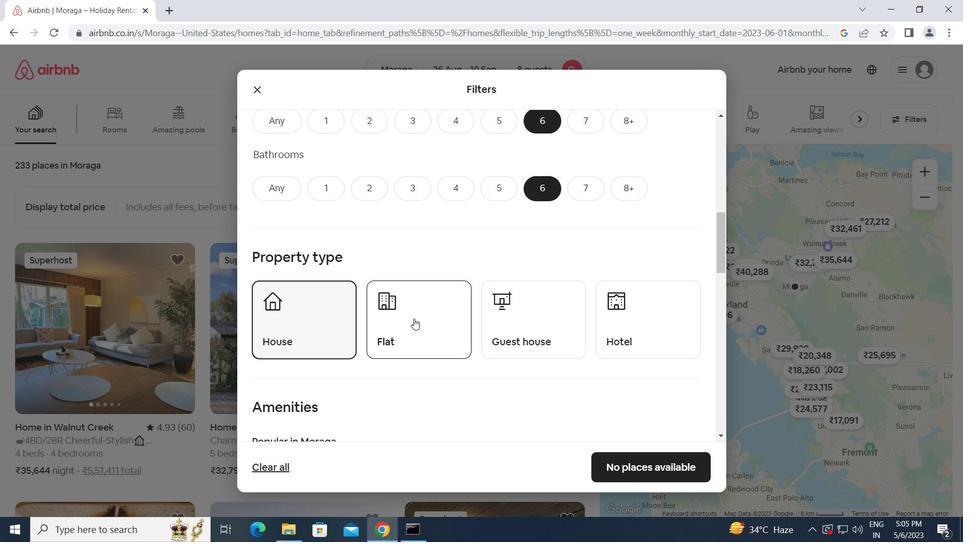 
Action: Mouse moved to (507, 325)
Screenshot: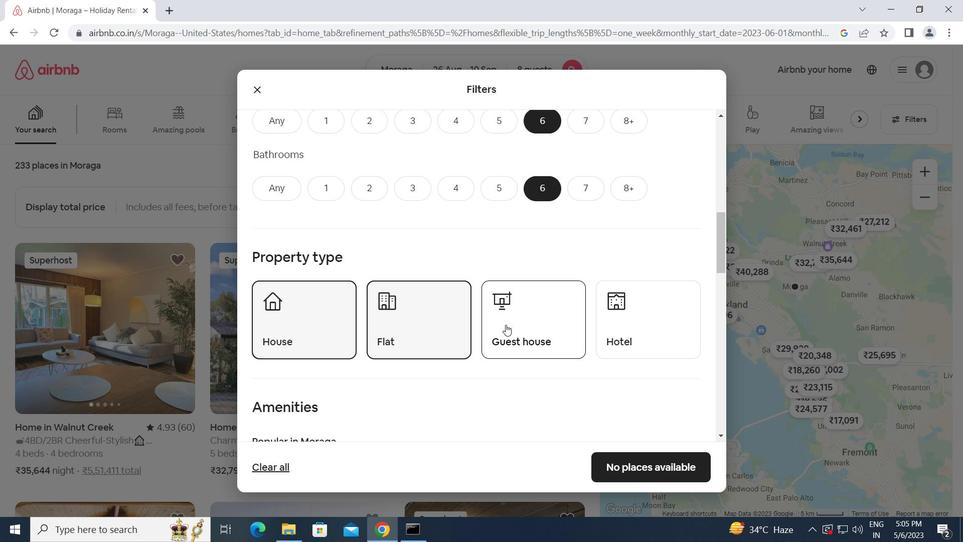 
Action: Mouse pressed left at (507, 325)
Screenshot: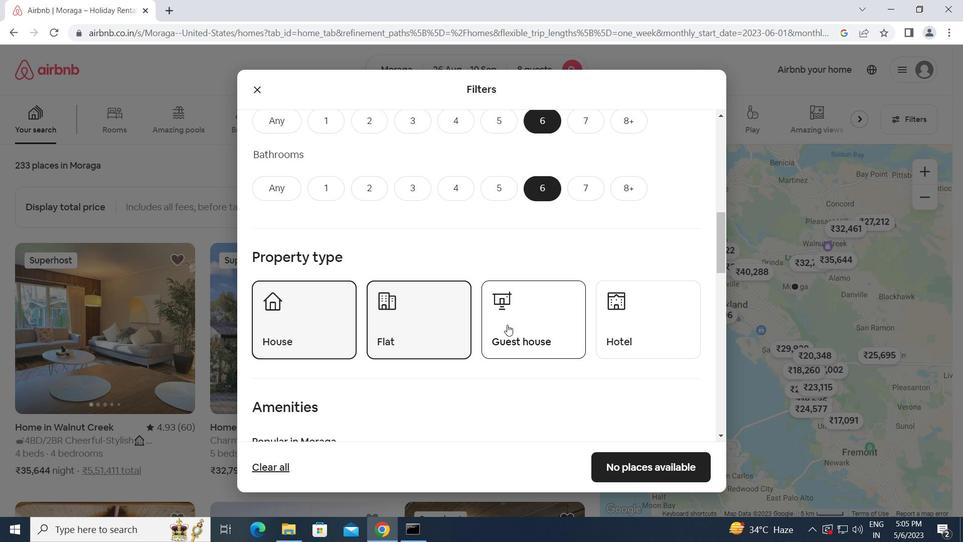 
Action: Mouse moved to (470, 383)
Screenshot: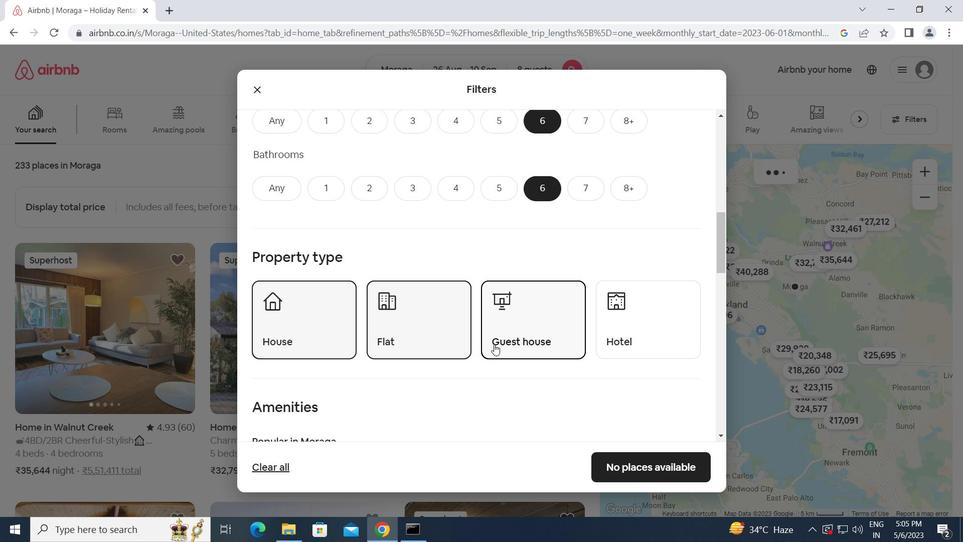 
Action: Mouse scrolled (470, 382) with delta (0, 0)
Screenshot: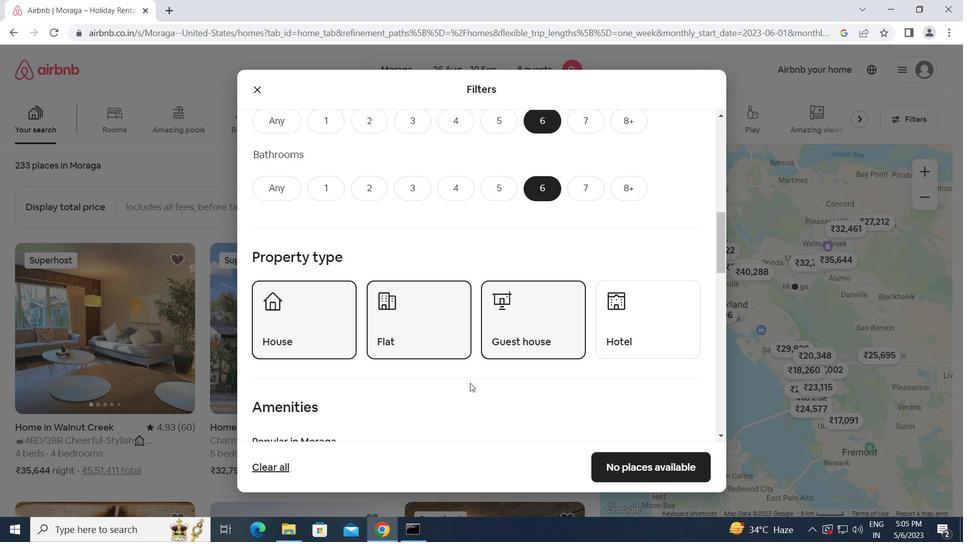 
Action: Mouse scrolled (470, 382) with delta (0, 0)
Screenshot: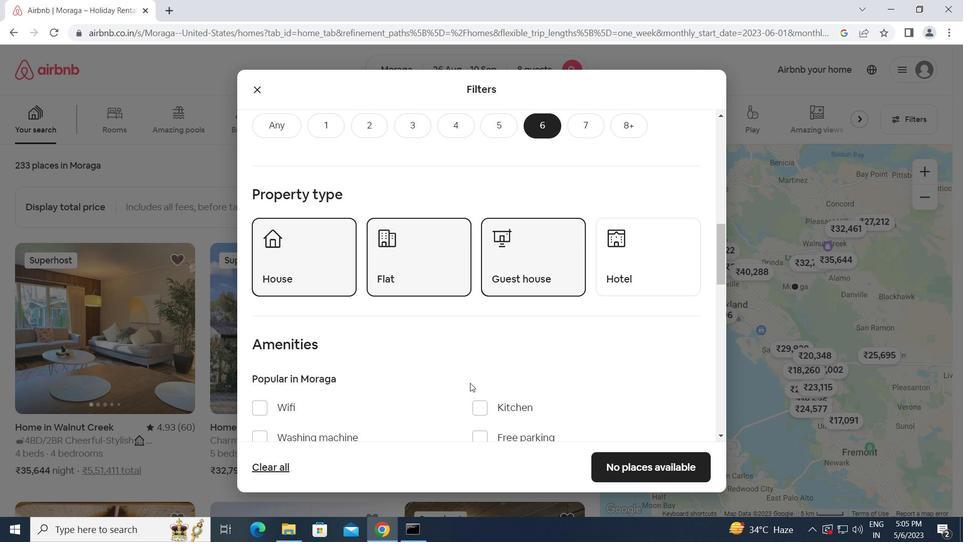 
Action: Mouse scrolled (470, 382) with delta (0, 0)
Screenshot: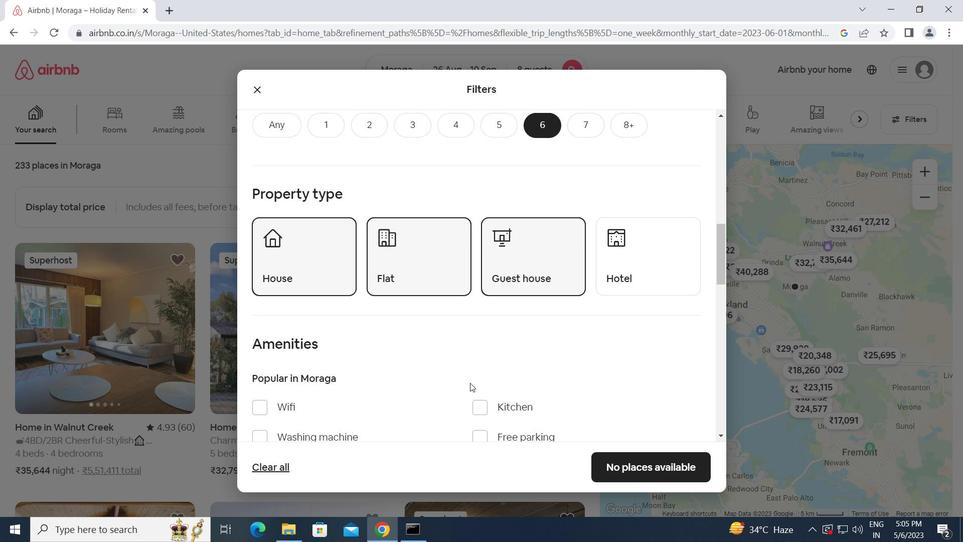 
Action: Mouse moved to (298, 367)
Screenshot: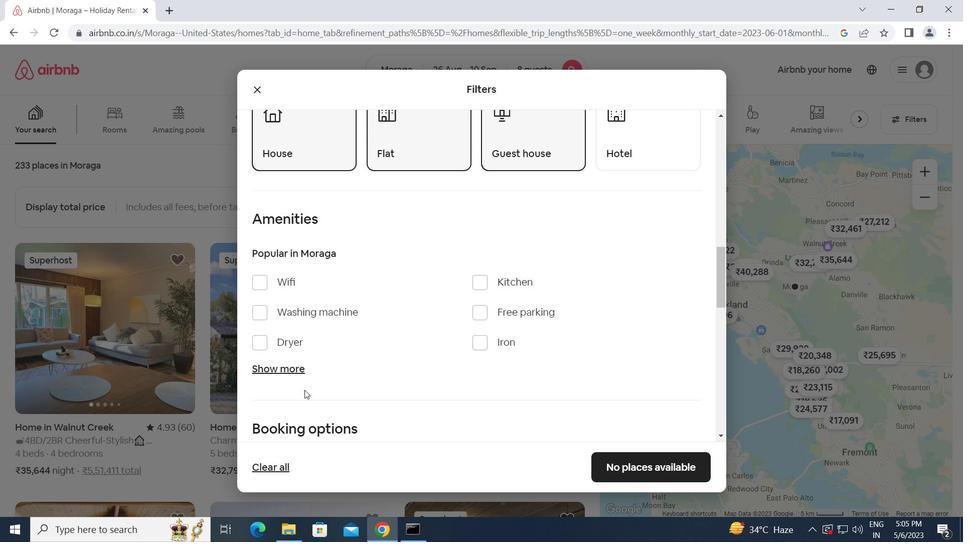 
Action: Mouse pressed left at (298, 367)
Screenshot: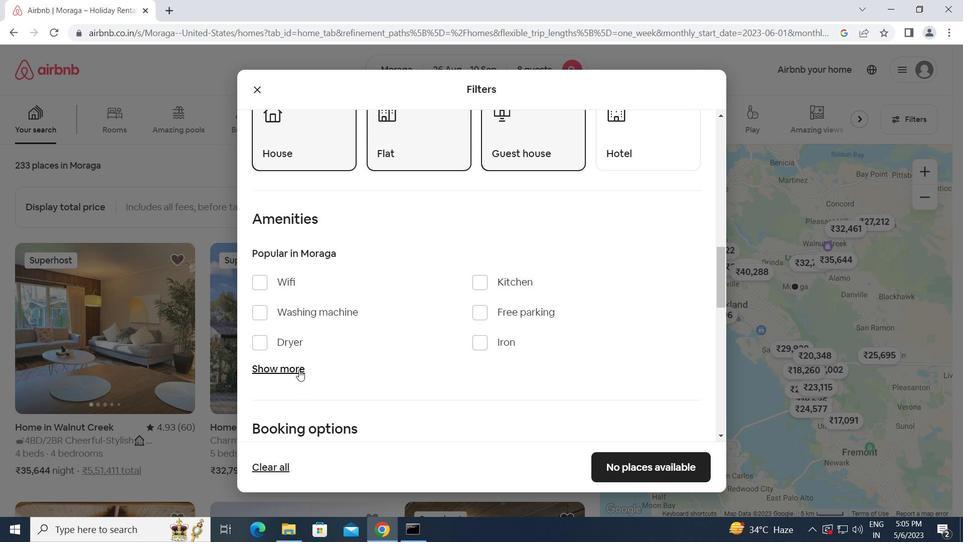 
Action: Mouse moved to (262, 288)
Screenshot: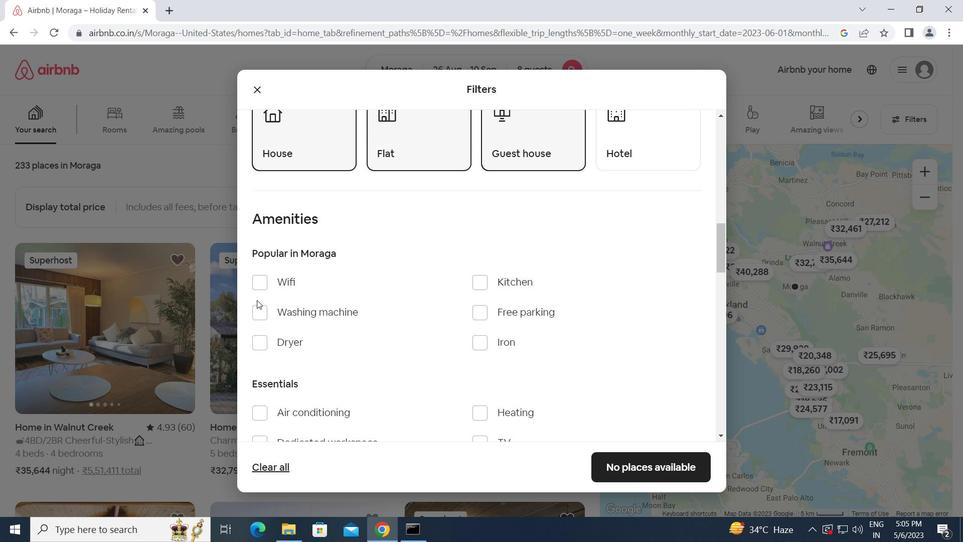 
Action: Mouse pressed left at (262, 288)
Screenshot: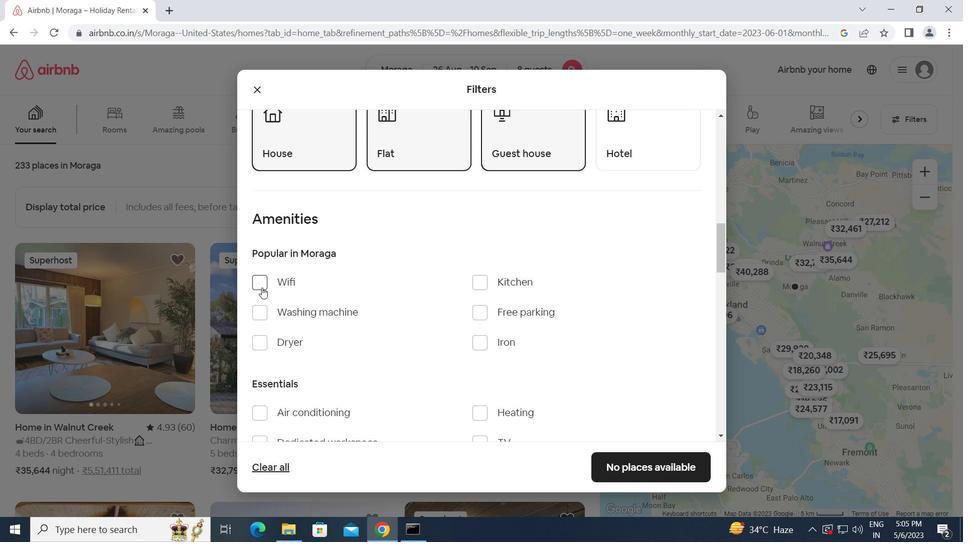 
Action: Mouse moved to (309, 310)
Screenshot: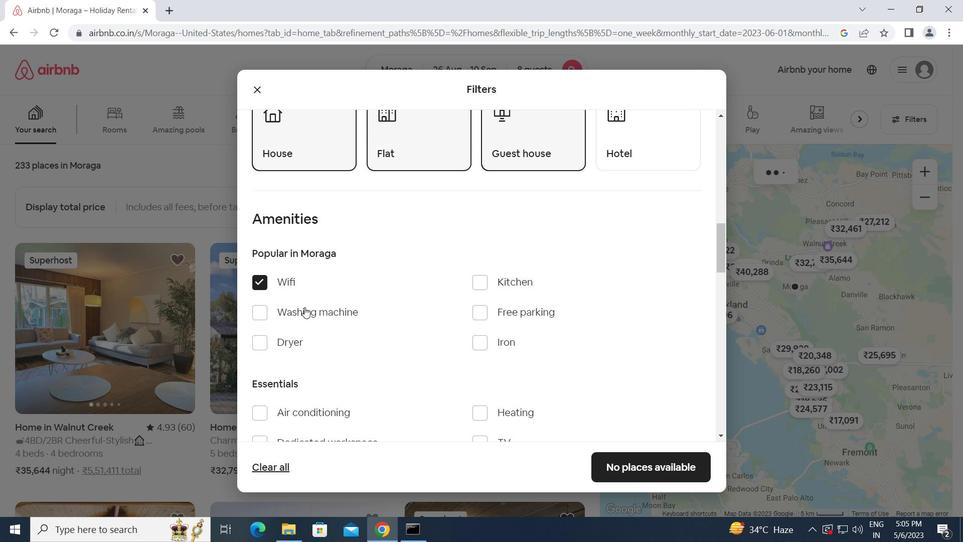 
Action: Mouse scrolled (309, 309) with delta (0, 0)
Screenshot: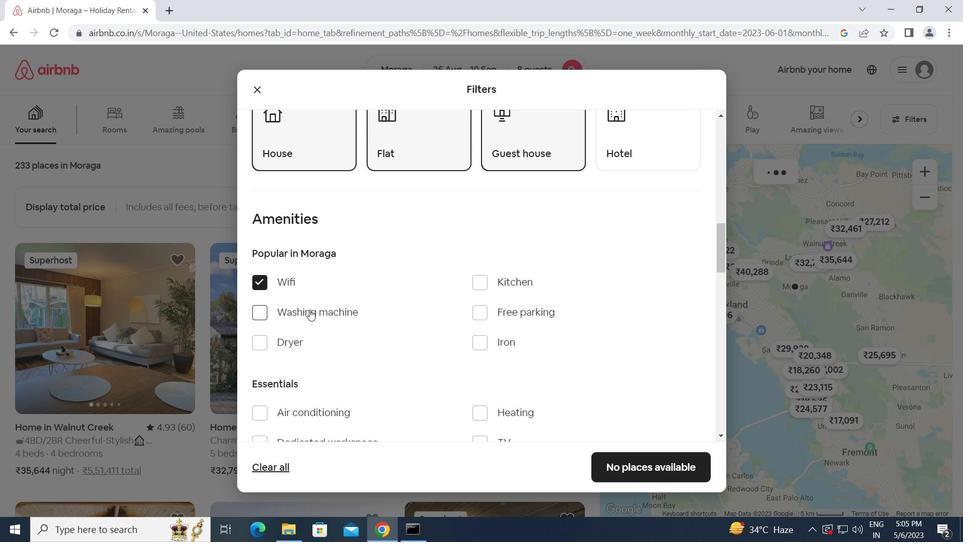 
Action: Mouse moved to (479, 384)
Screenshot: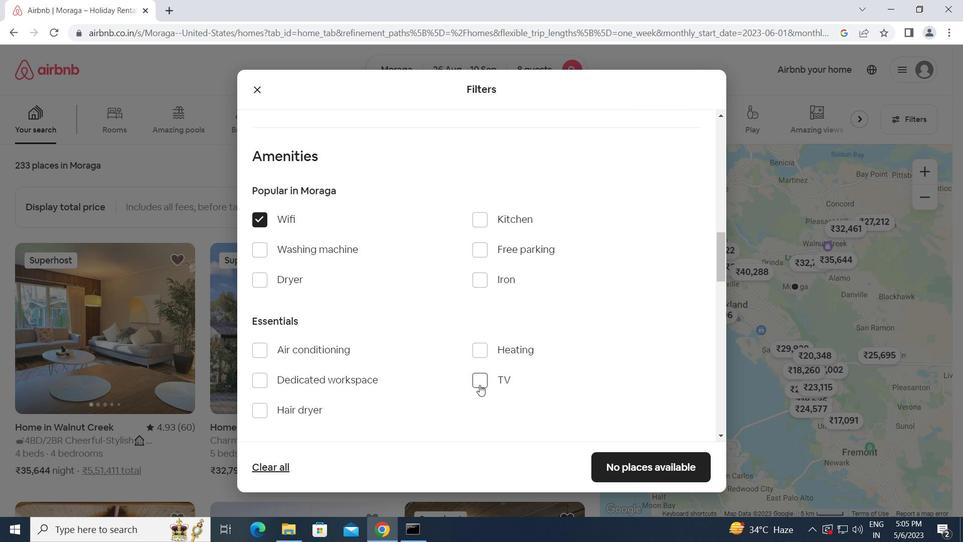 
Action: Mouse pressed left at (479, 384)
Screenshot: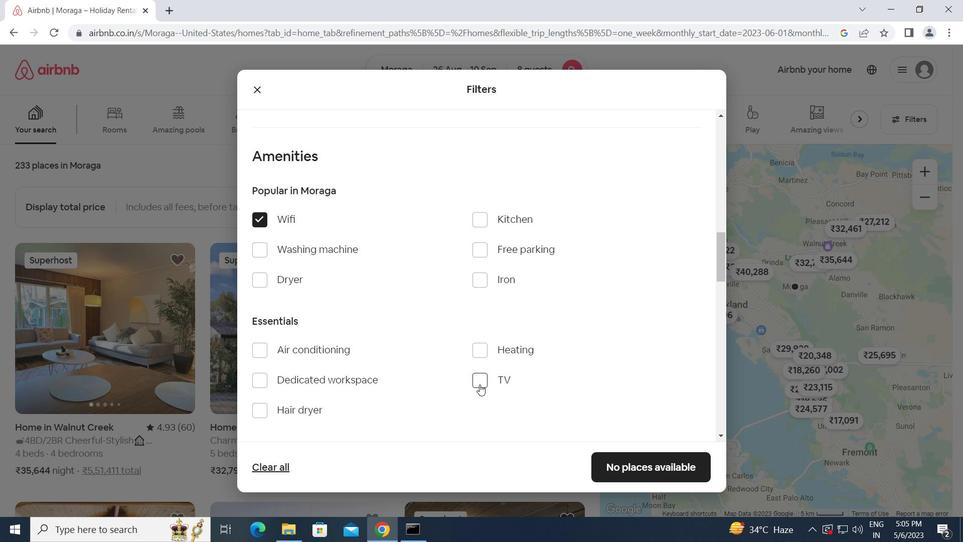 
Action: Mouse moved to (477, 246)
Screenshot: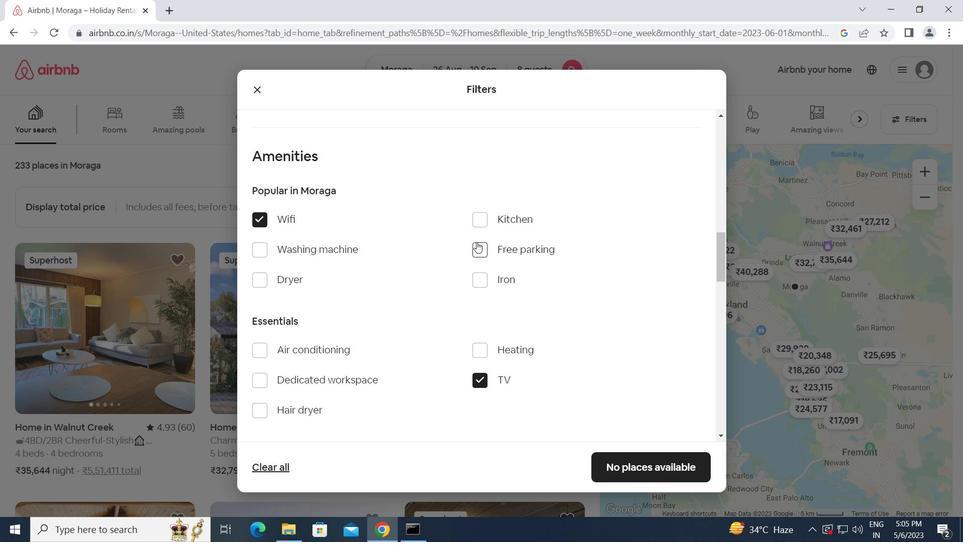 
Action: Mouse pressed left at (477, 246)
Screenshot: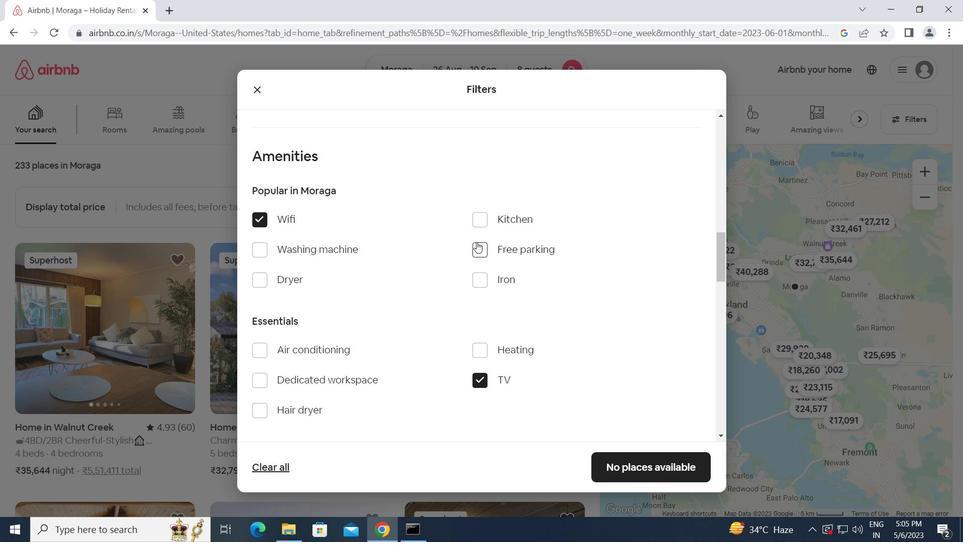 
Action: Mouse moved to (419, 324)
Screenshot: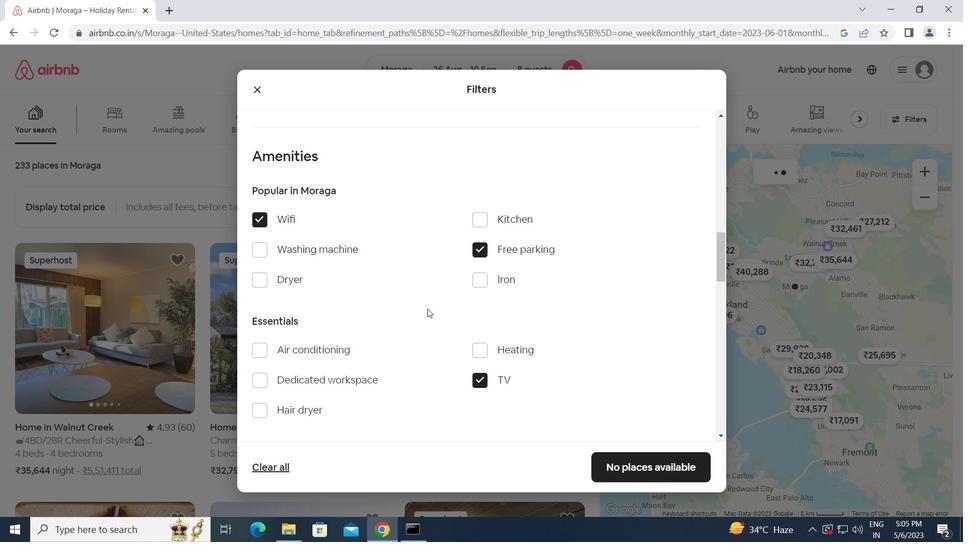 
Action: Mouse scrolled (419, 323) with delta (0, 0)
Screenshot: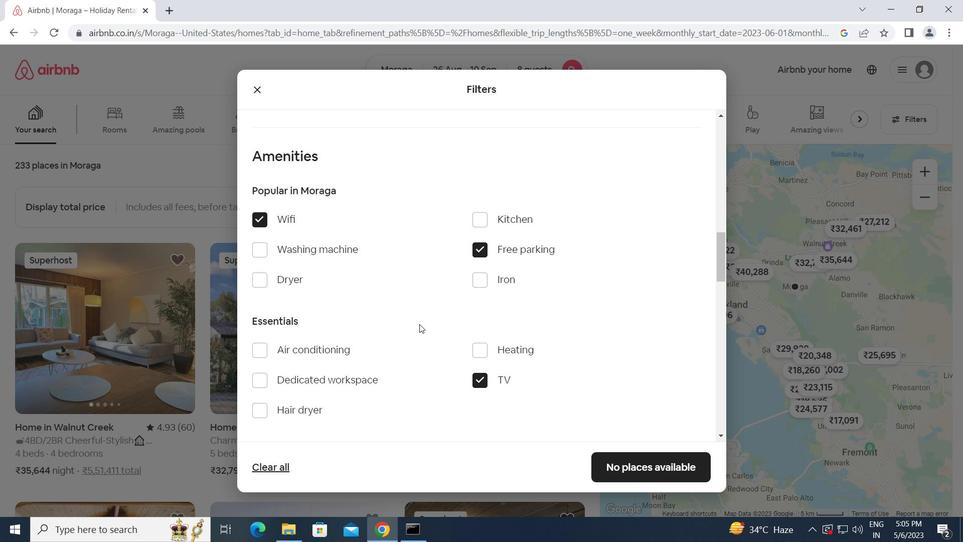 
Action: Mouse scrolled (419, 323) with delta (0, 0)
Screenshot: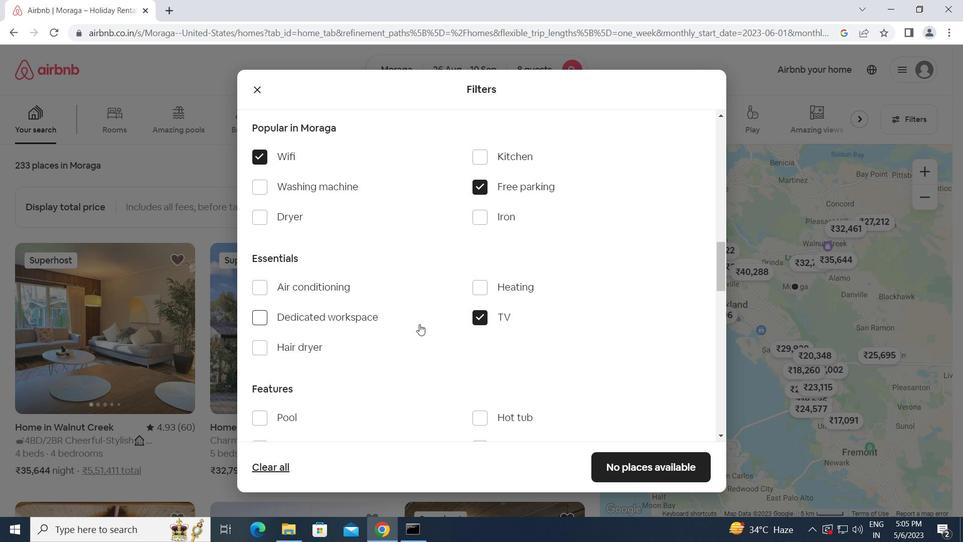 
Action: Mouse scrolled (419, 323) with delta (0, 0)
Screenshot: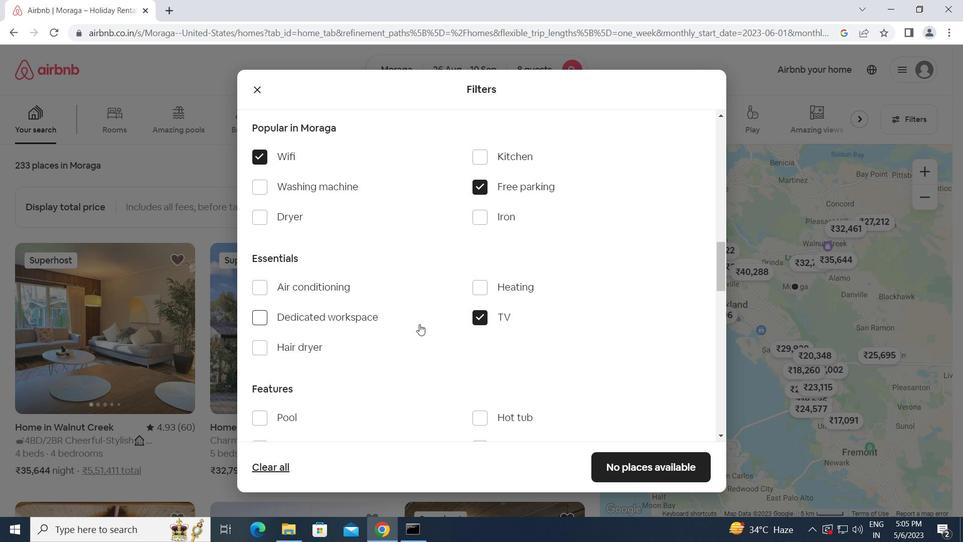 
Action: Mouse moved to (270, 353)
Screenshot: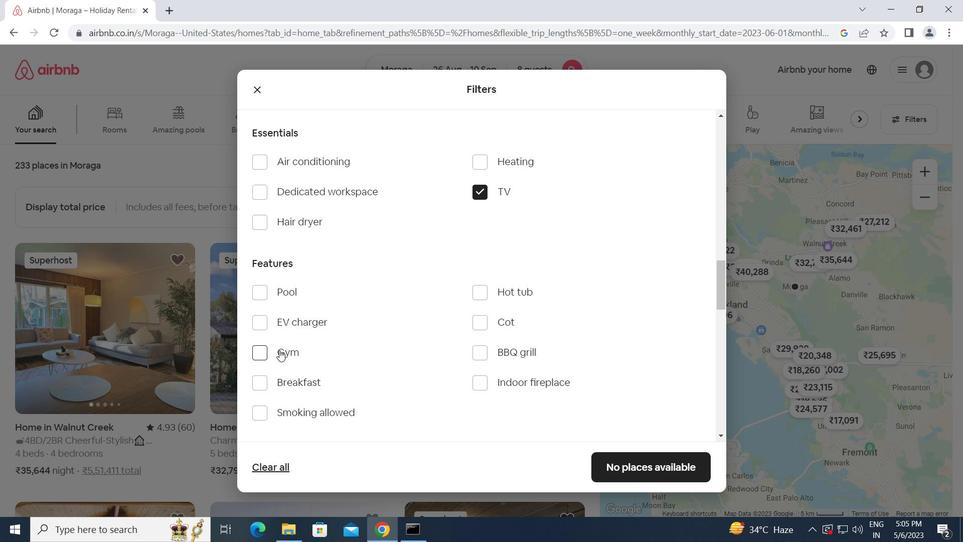 
Action: Mouse pressed left at (270, 353)
Screenshot: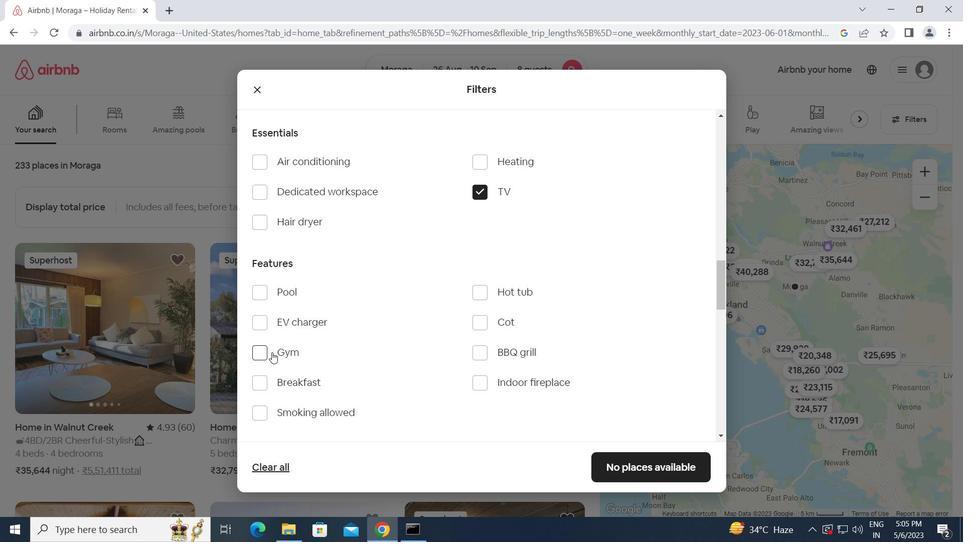 
Action: Mouse moved to (256, 386)
Screenshot: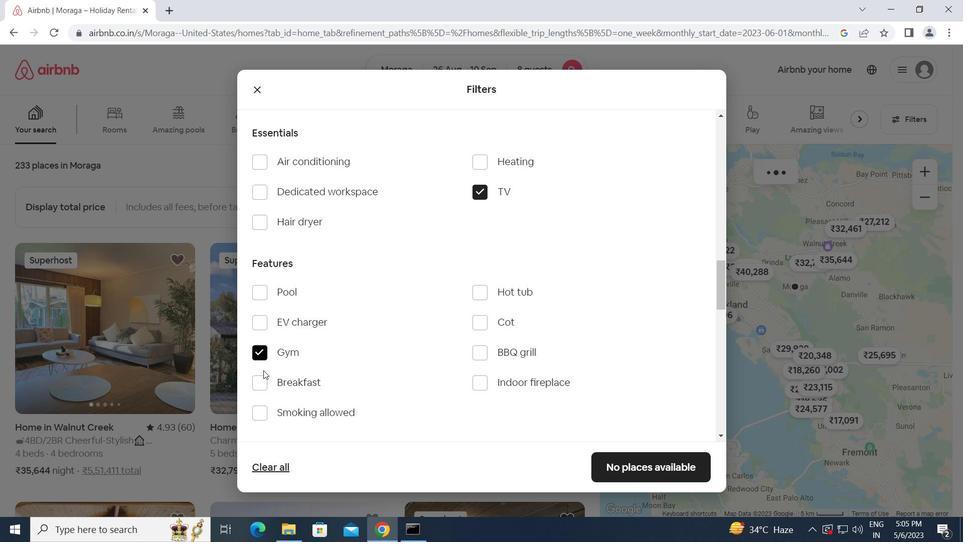 
Action: Mouse pressed left at (256, 386)
Screenshot: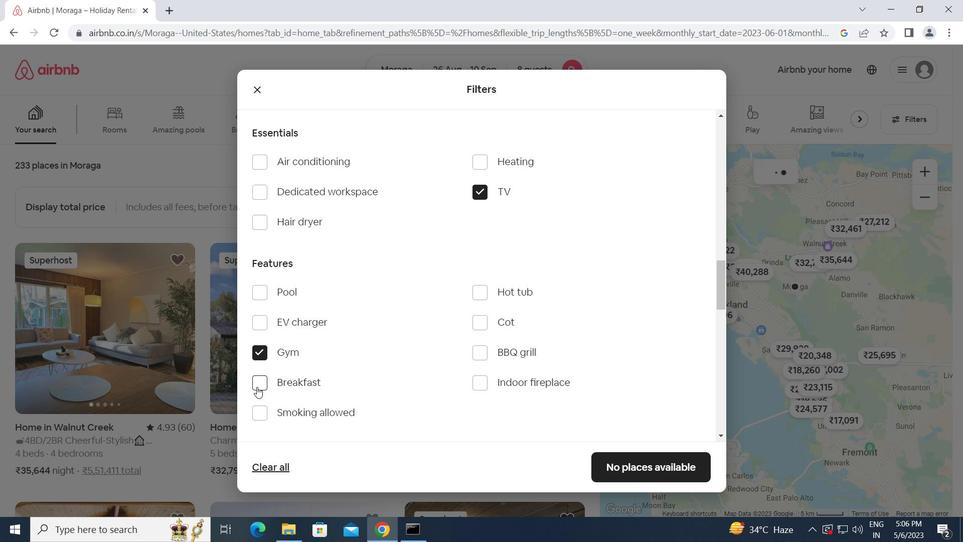 
Action: Mouse moved to (335, 386)
Screenshot: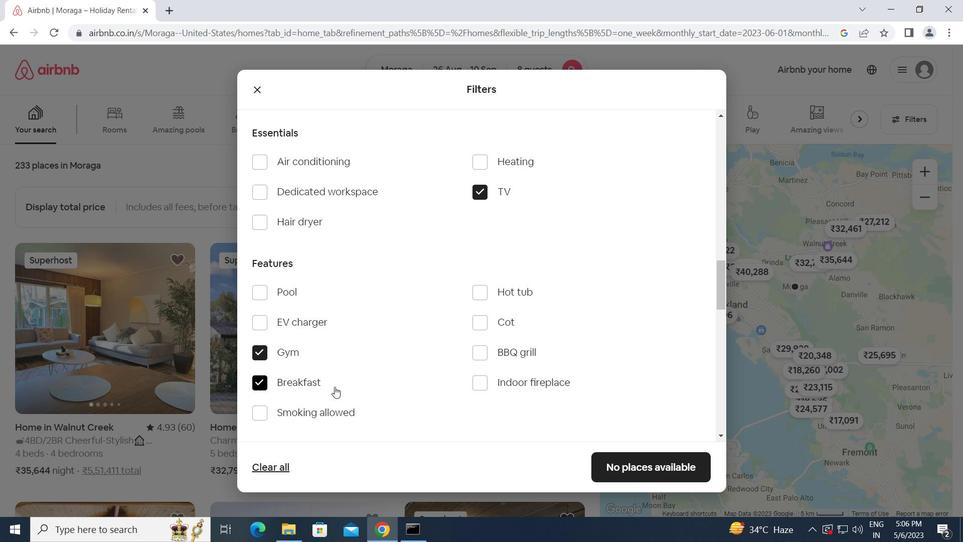 
Action: Mouse scrolled (335, 386) with delta (0, 0)
Screenshot: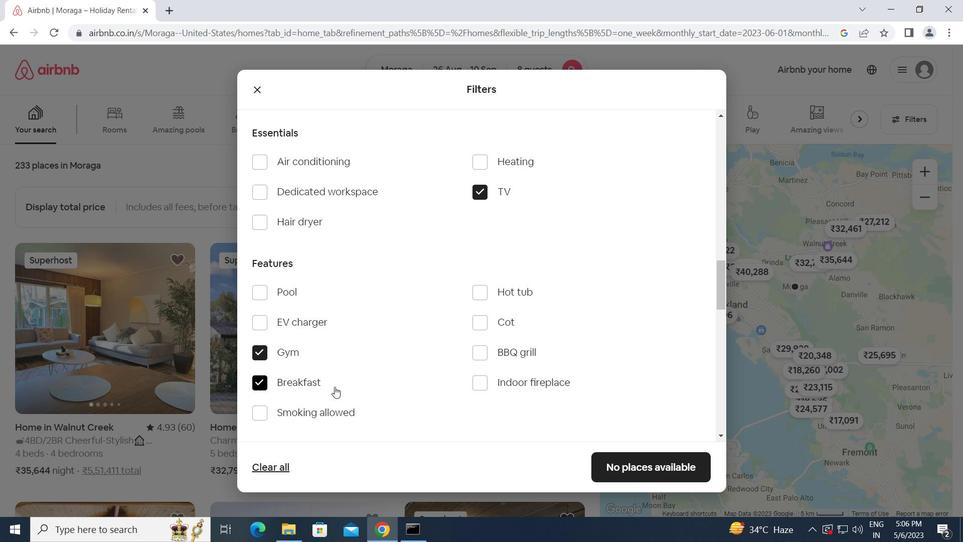 
Action: Mouse moved to (336, 386)
Screenshot: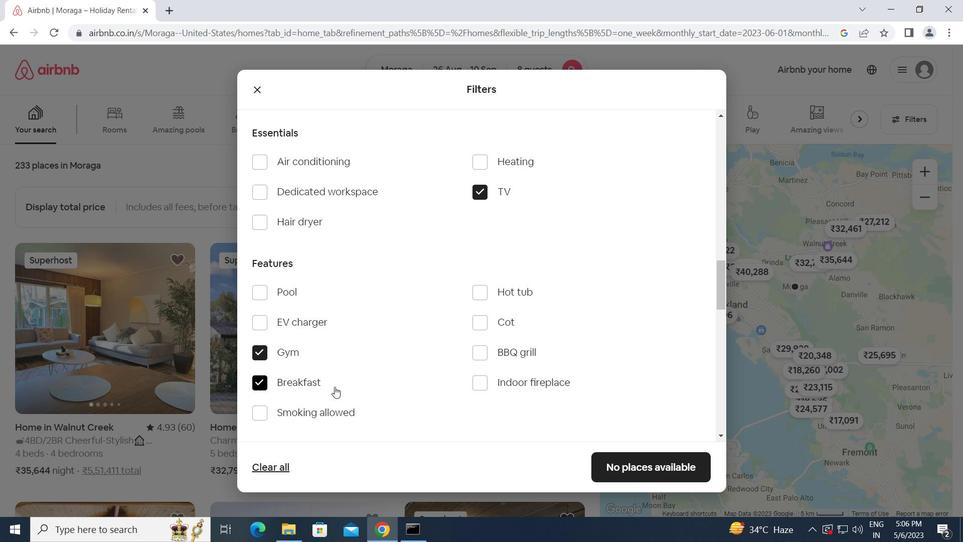 
Action: Mouse scrolled (336, 385) with delta (0, 0)
Screenshot: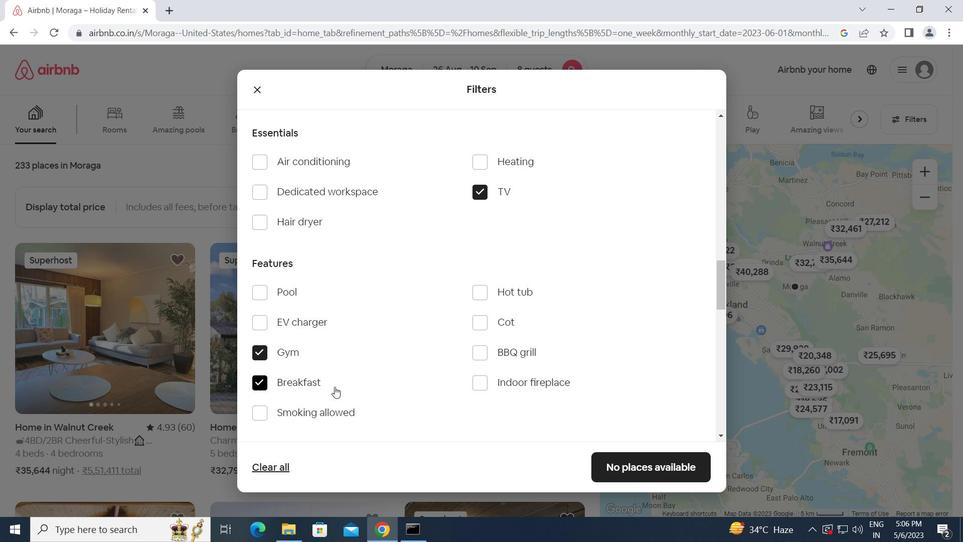 
Action: Mouse scrolled (336, 385) with delta (0, 0)
Screenshot: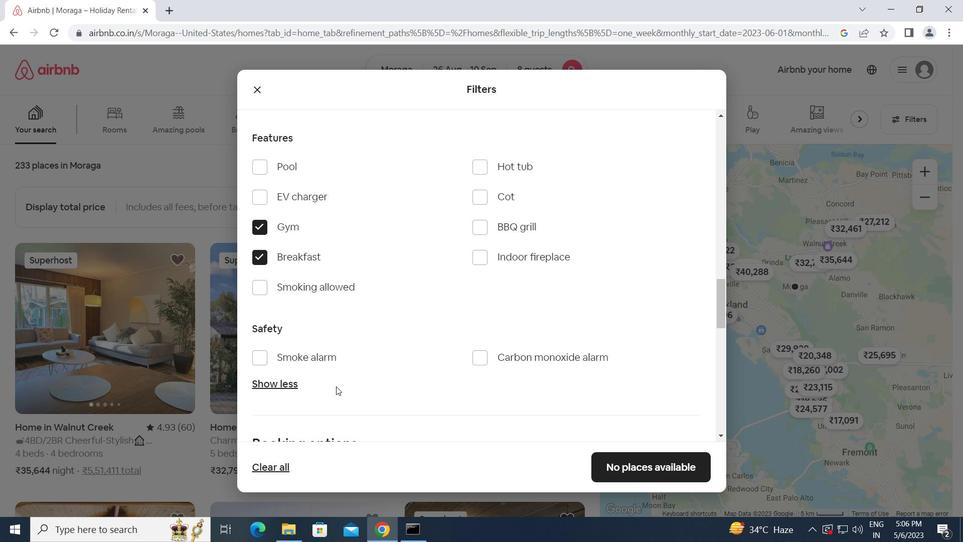 
Action: Mouse scrolled (336, 385) with delta (0, 0)
Screenshot: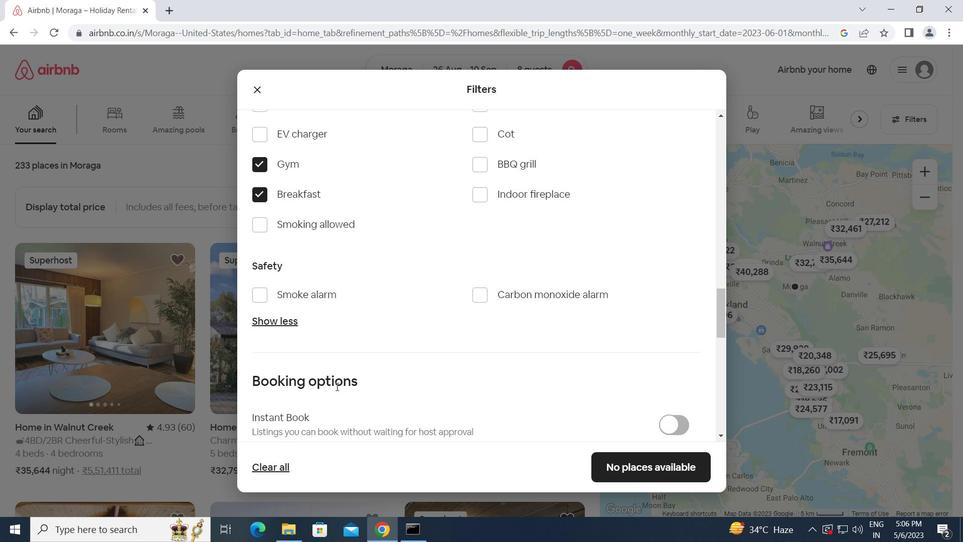
Action: Mouse scrolled (336, 385) with delta (0, 0)
Screenshot: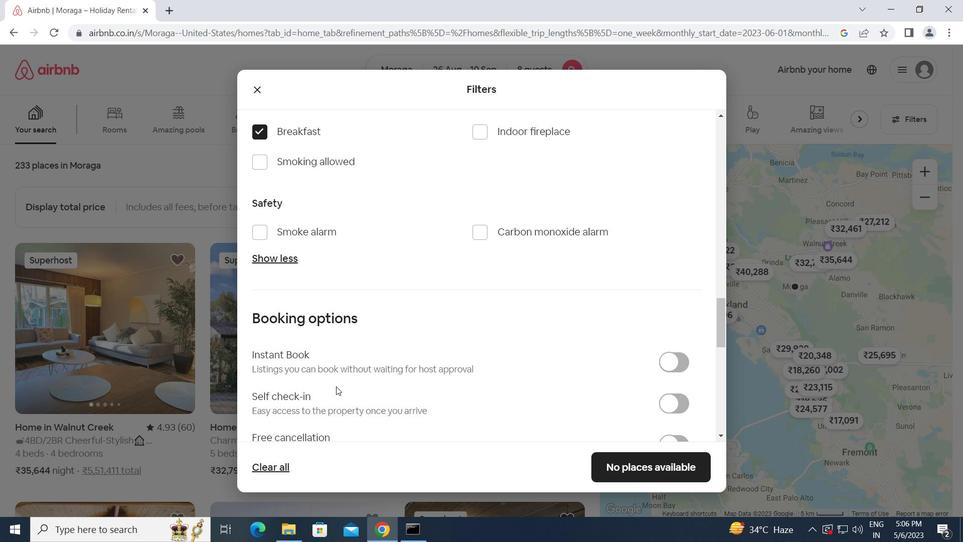 
Action: Mouse moved to (671, 341)
Screenshot: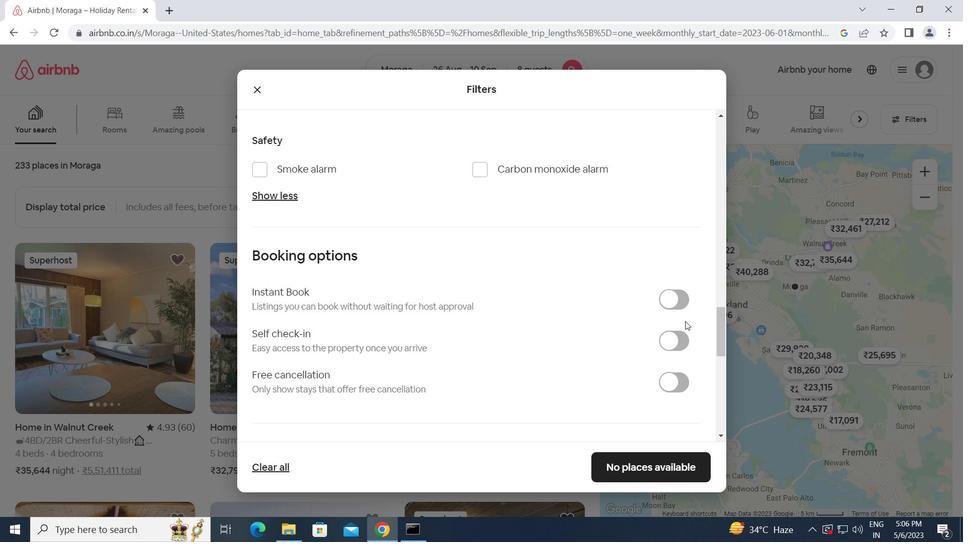 
Action: Mouse pressed left at (671, 341)
Screenshot: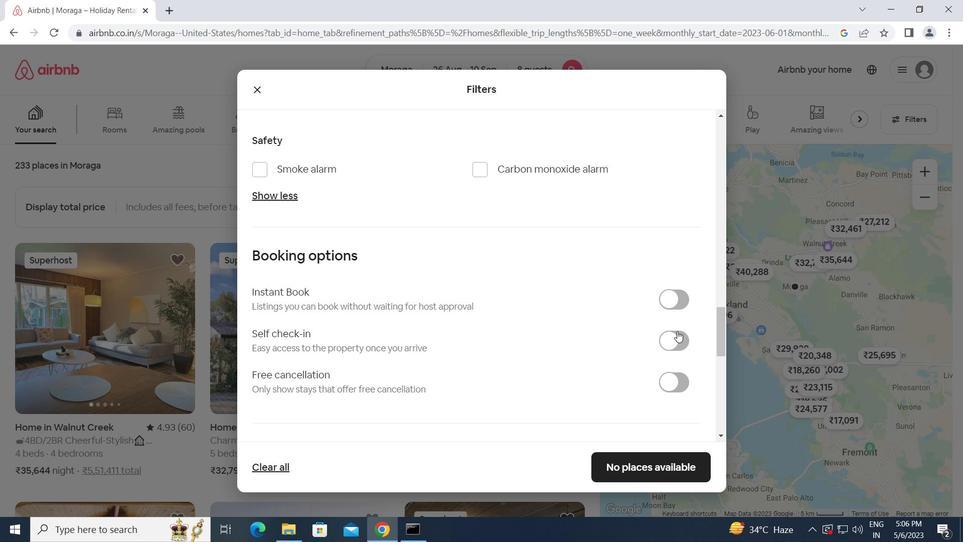 
Action: Mouse moved to (547, 374)
Screenshot: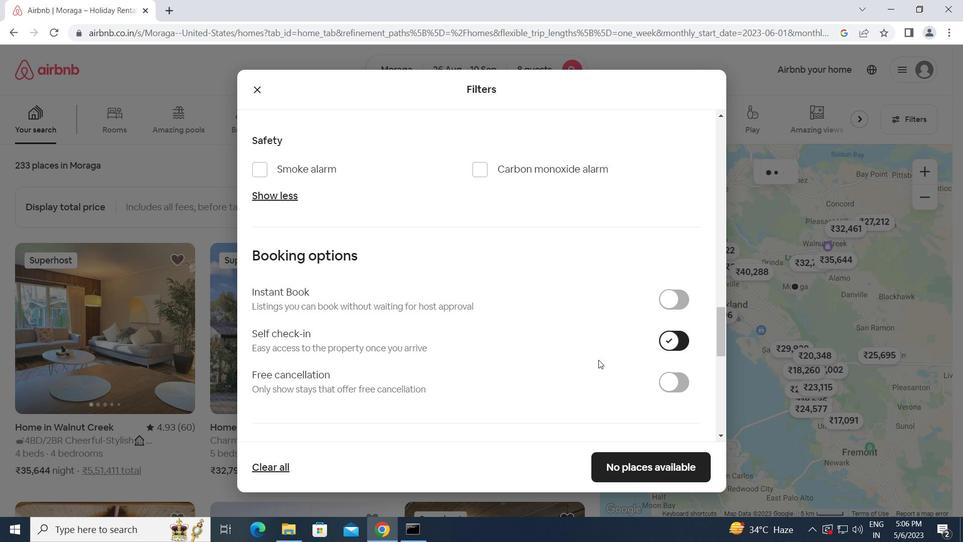 
Action: Mouse scrolled (547, 373) with delta (0, 0)
Screenshot: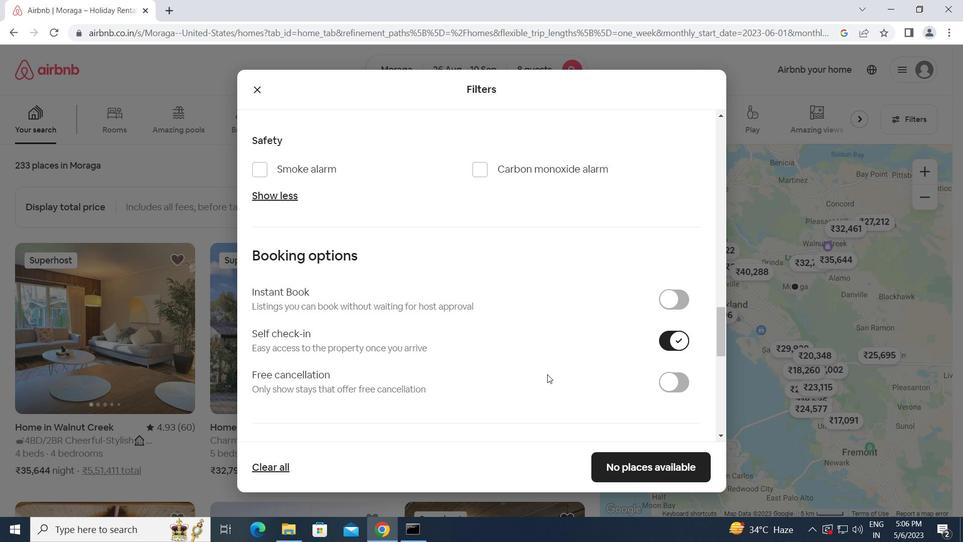 
Action: Mouse scrolled (547, 373) with delta (0, 0)
Screenshot: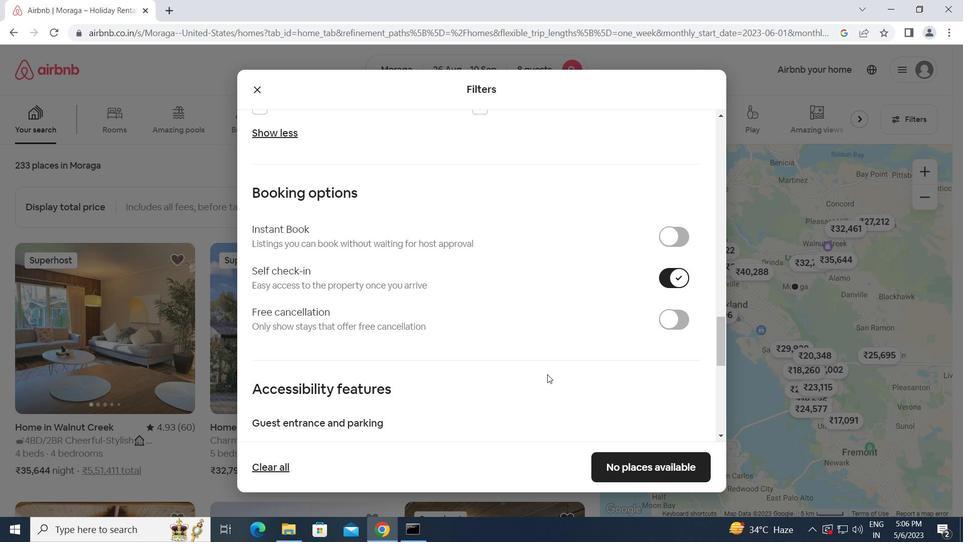 
Action: Mouse scrolled (547, 373) with delta (0, 0)
Screenshot: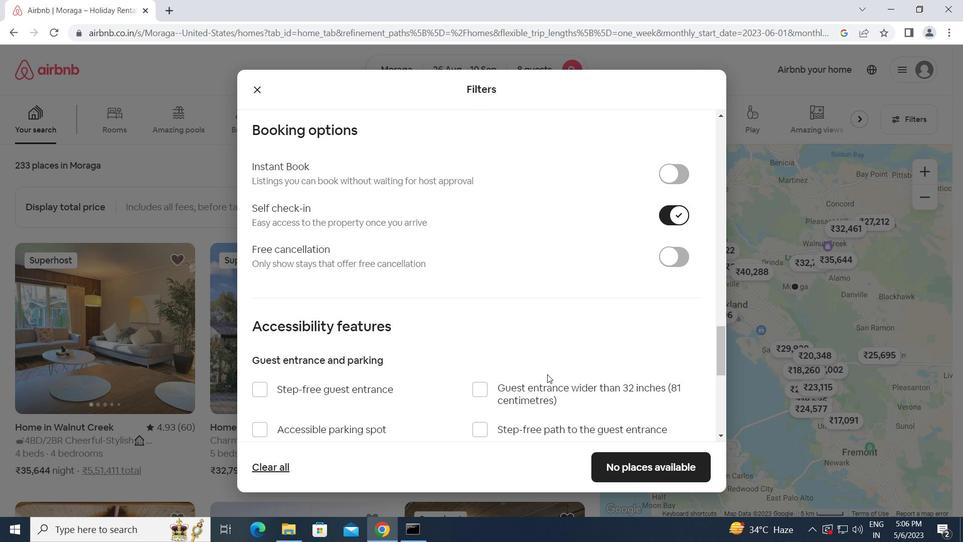 
Action: Mouse scrolled (547, 373) with delta (0, 0)
Screenshot: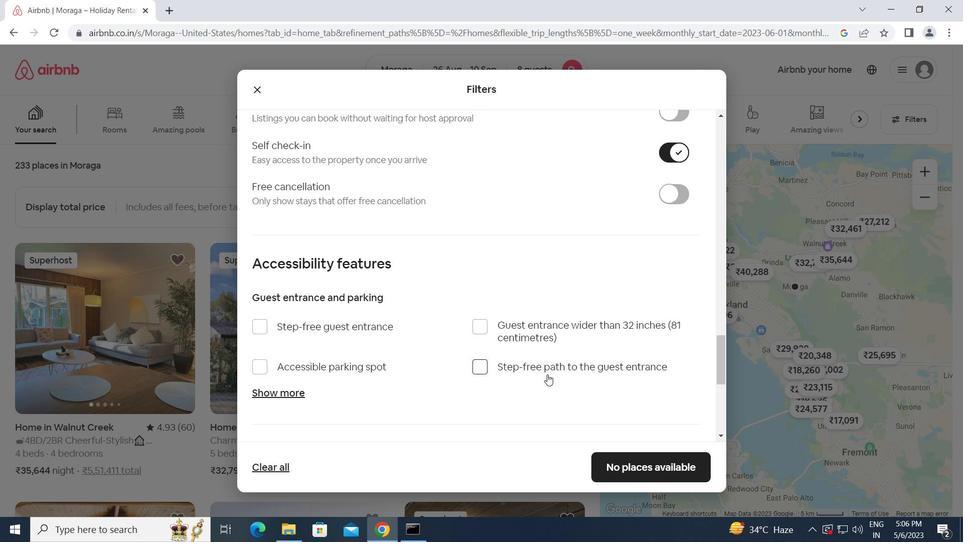 
Action: Mouse scrolled (547, 373) with delta (0, 0)
Screenshot: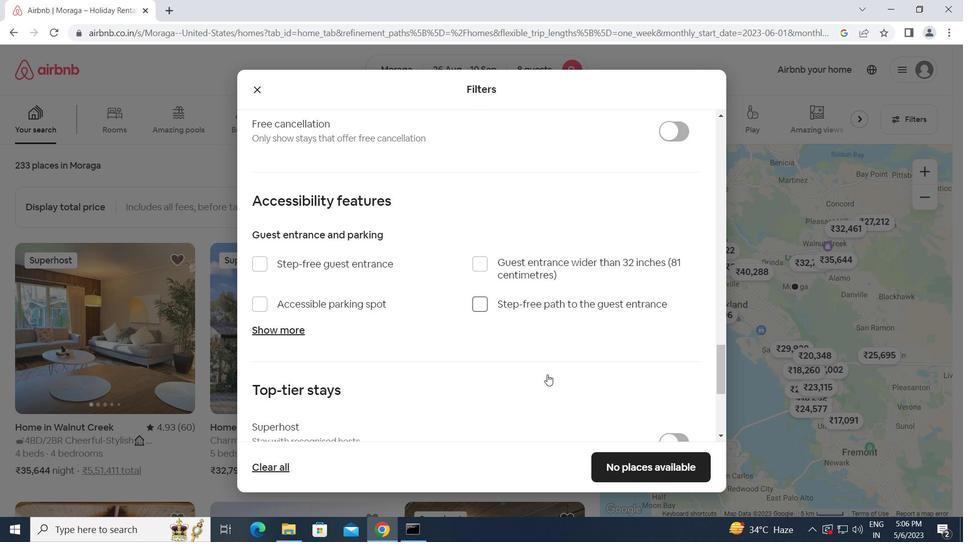 
Action: Mouse scrolled (547, 373) with delta (0, 0)
Screenshot: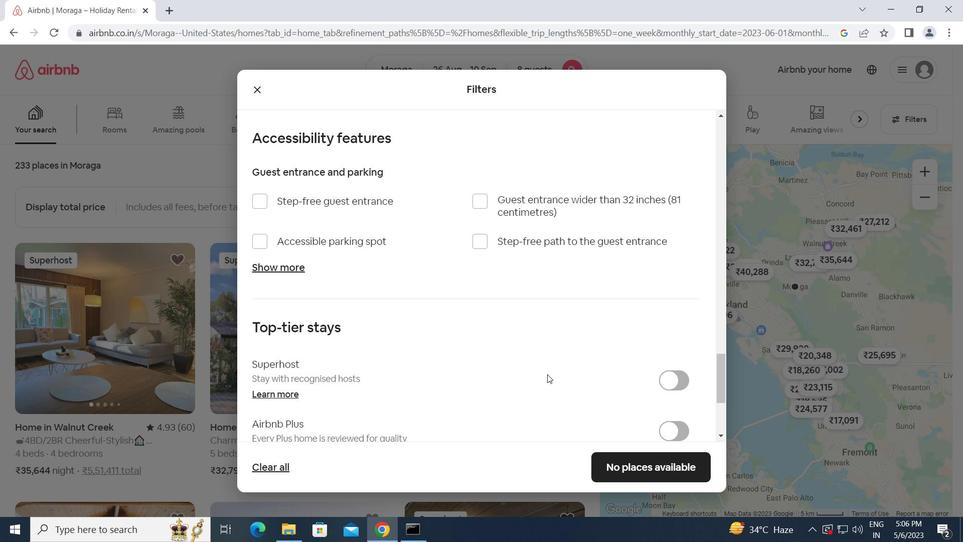 
Action: Mouse scrolled (547, 373) with delta (0, 0)
Screenshot: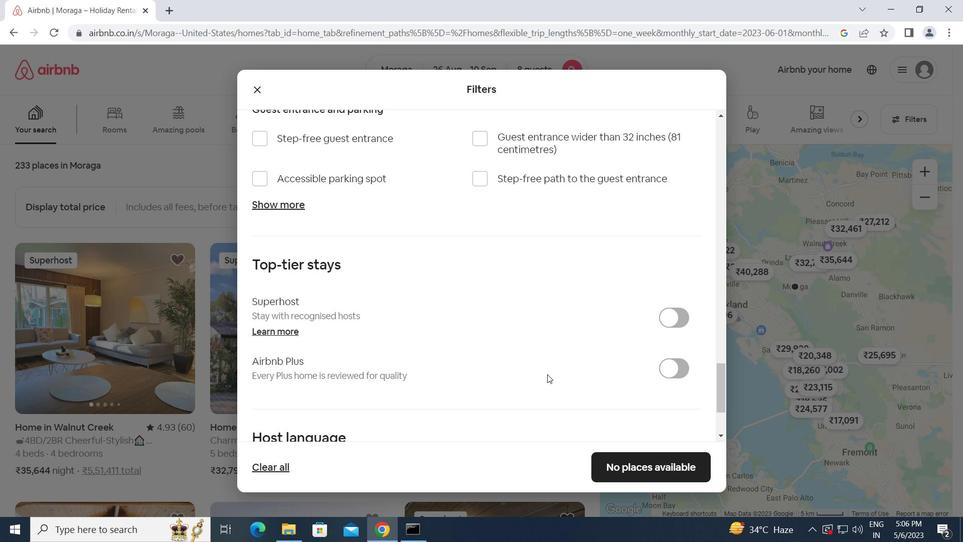 
Action: Mouse scrolled (547, 373) with delta (0, 0)
Screenshot: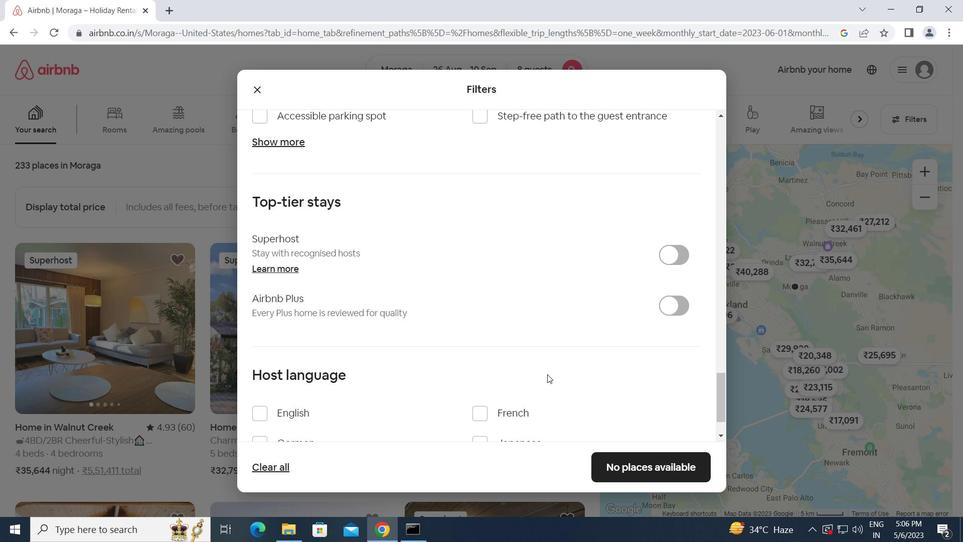 
Action: Mouse scrolled (547, 373) with delta (0, 0)
Screenshot: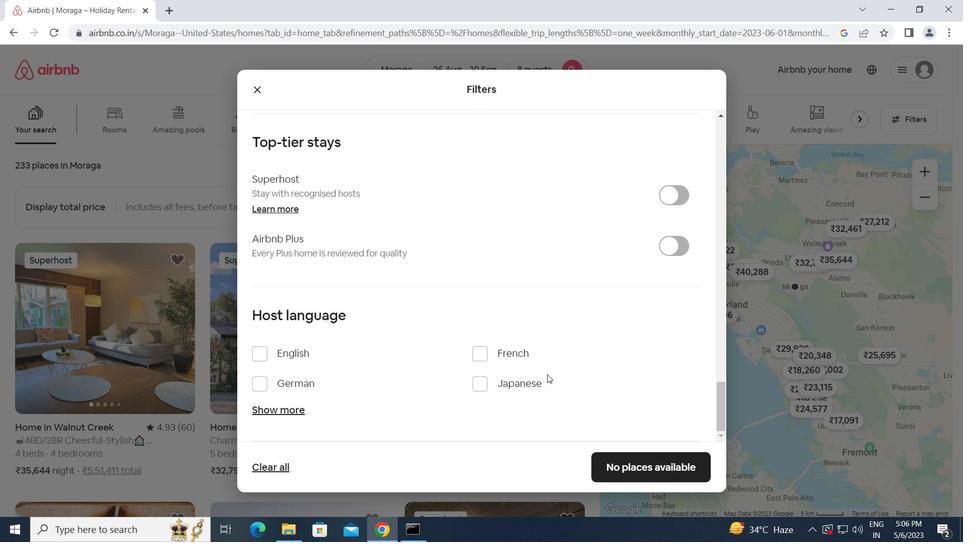 
Action: Mouse moved to (260, 351)
Screenshot: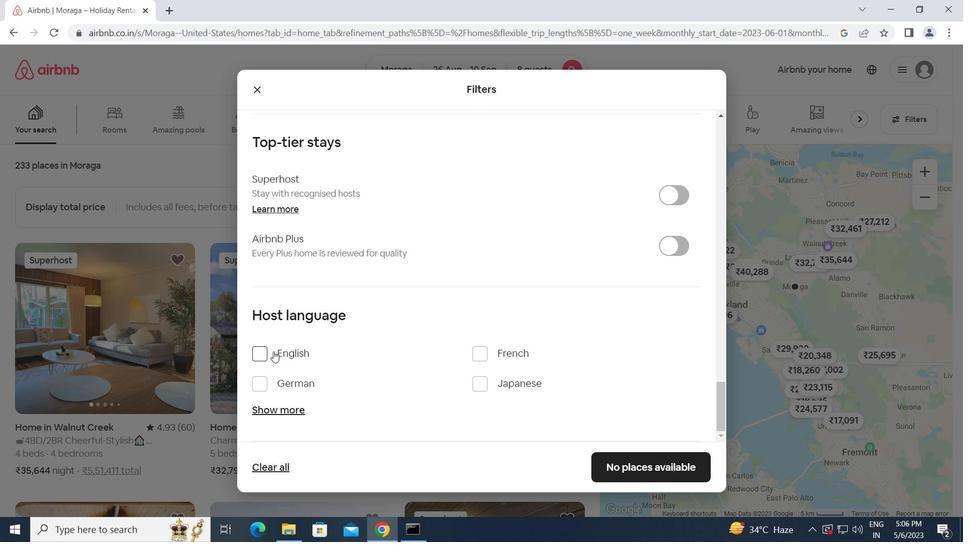 
Action: Mouse pressed left at (260, 351)
Screenshot: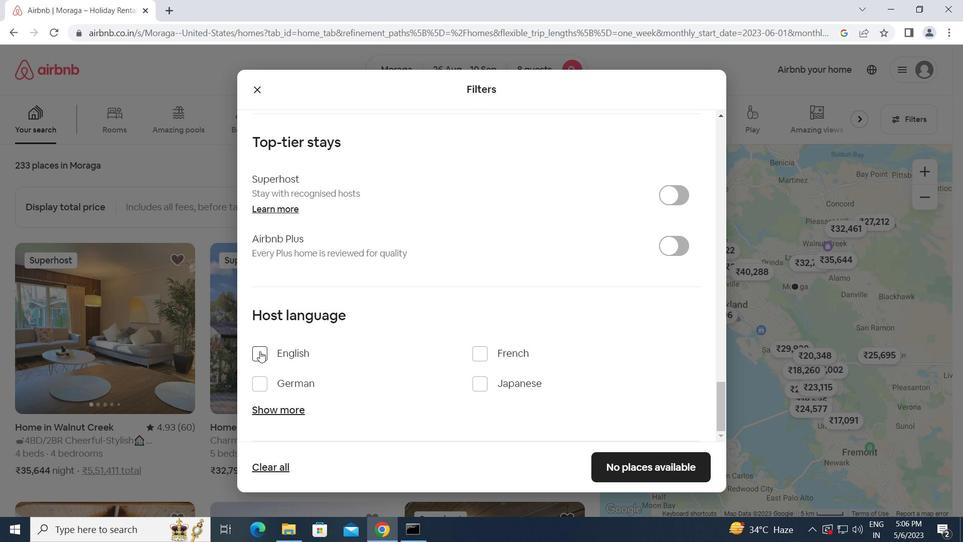 
Action: Mouse moved to (617, 465)
Screenshot: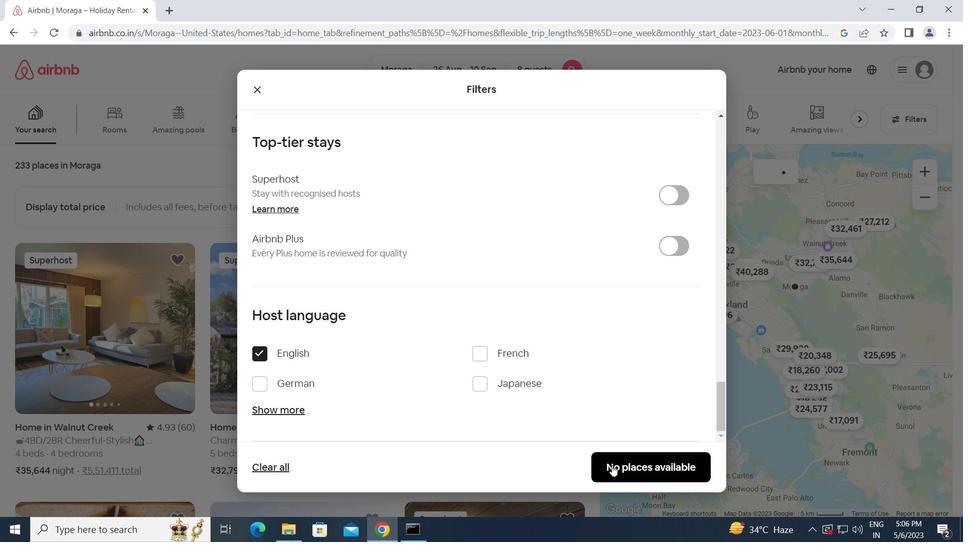 
Action: Mouse pressed left at (617, 465)
Screenshot: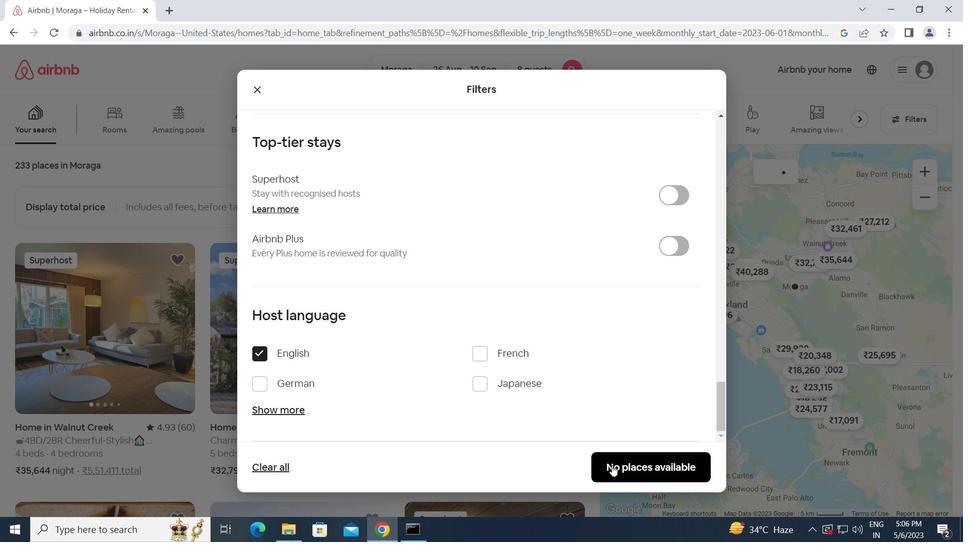 
Action: Mouse moved to (618, 465)
Screenshot: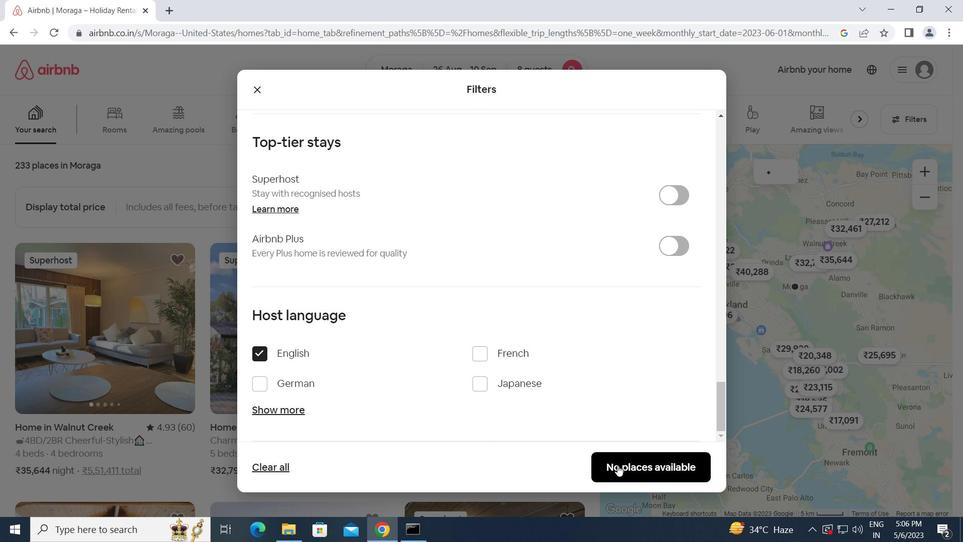 
